Task: Change the email weekly digest to "Don't send".
Action: Mouse moved to (1305, 125)
Screenshot: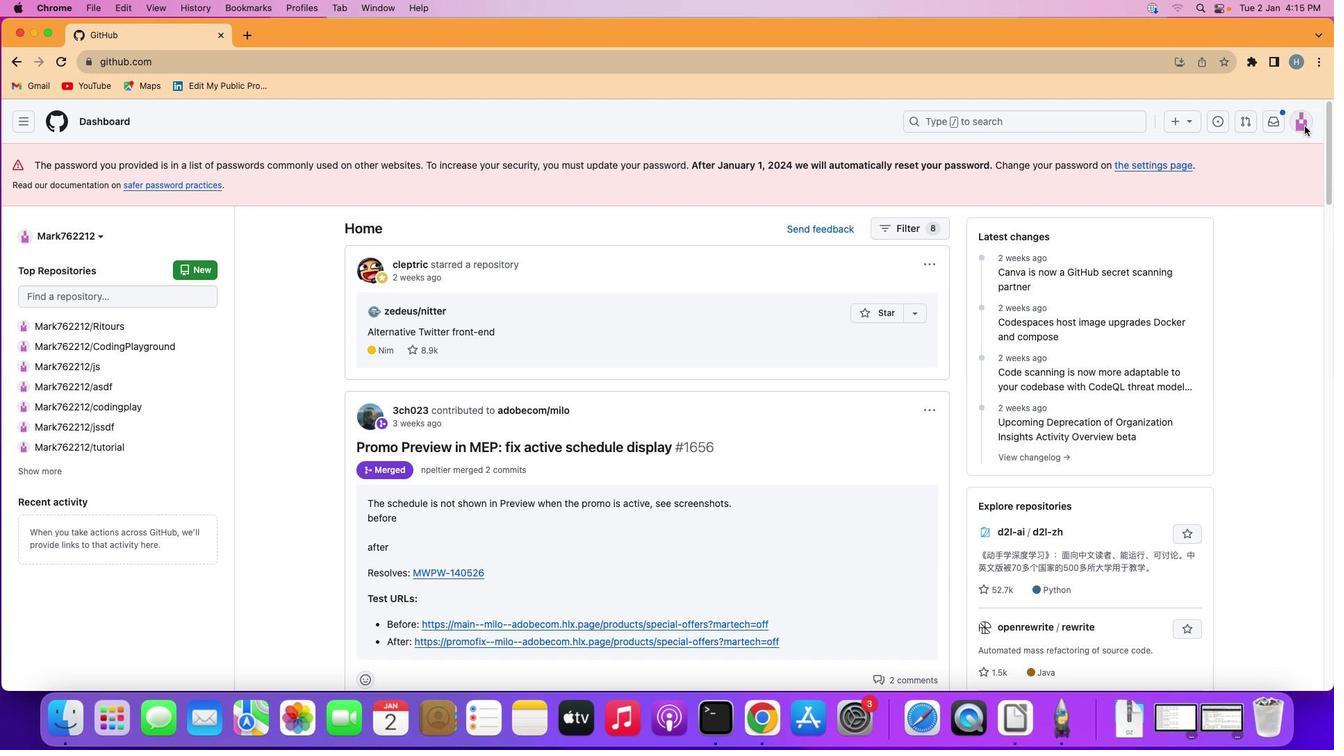 
Action: Mouse pressed left at (1305, 125)
Screenshot: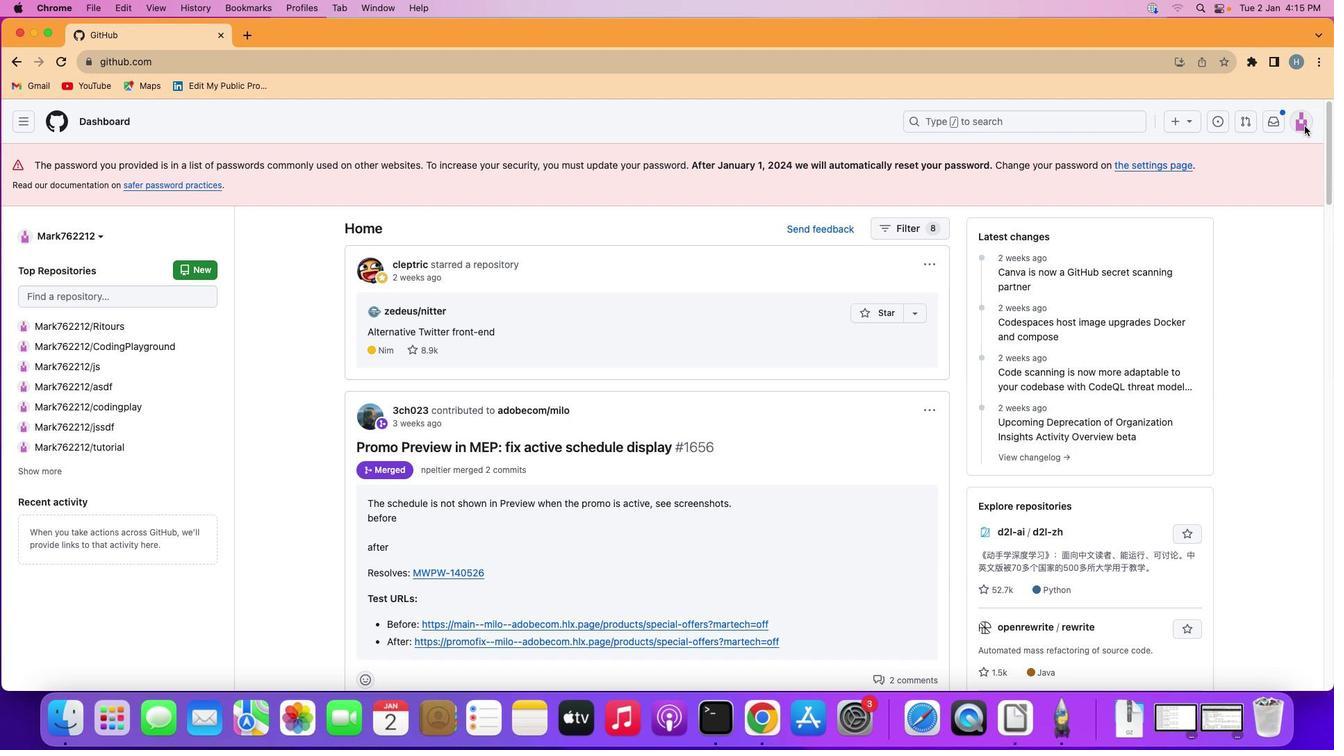 
Action: Mouse moved to (1299, 121)
Screenshot: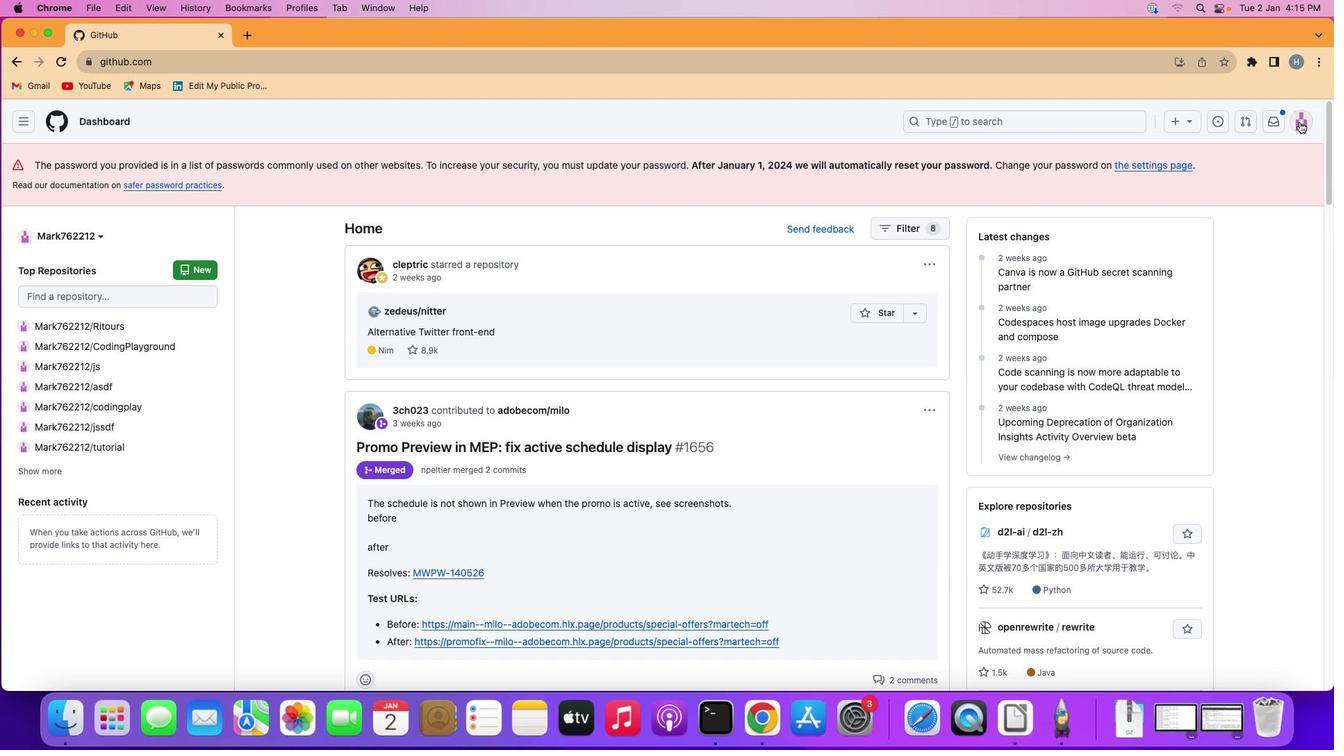 
Action: Mouse pressed left at (1299, 121)
Screenshot: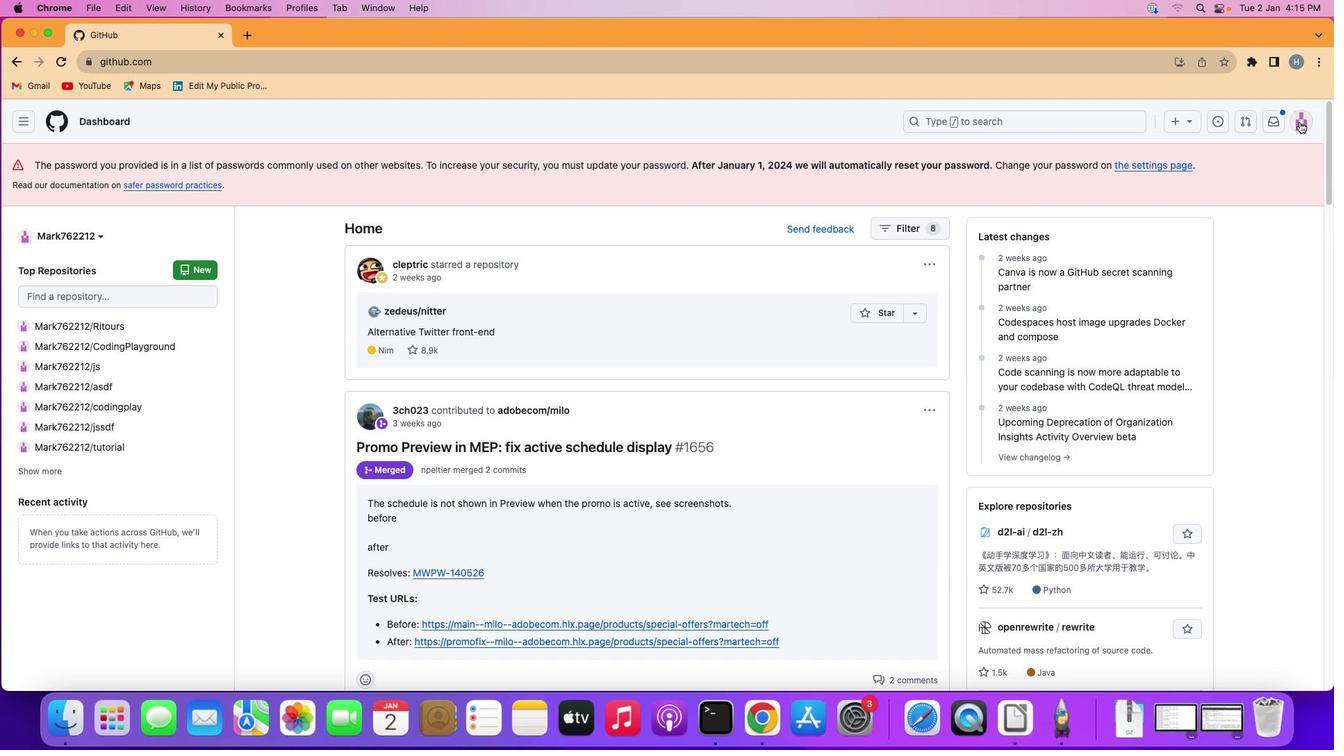 
Action: Mouse moved to (1193, 503)
Screenshot: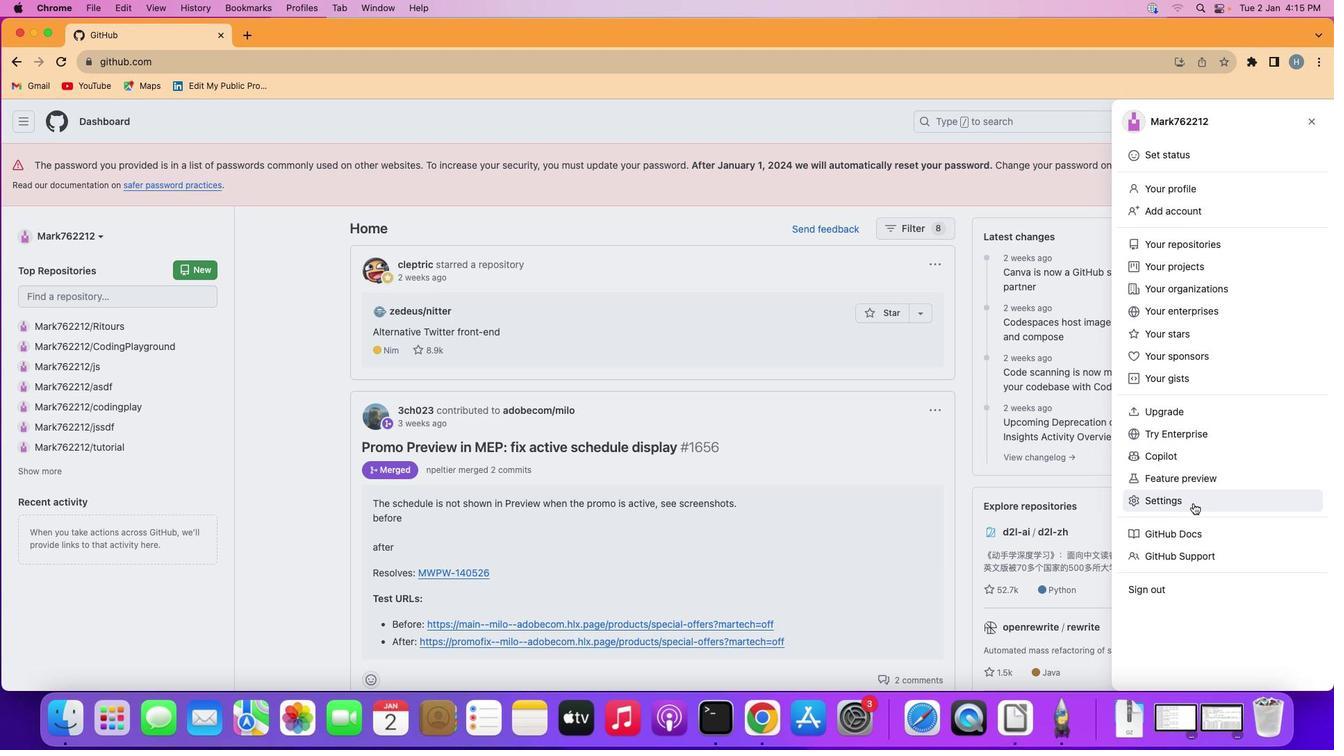 
Action: Mouse pressed left at (1193, 503)
Screenshot: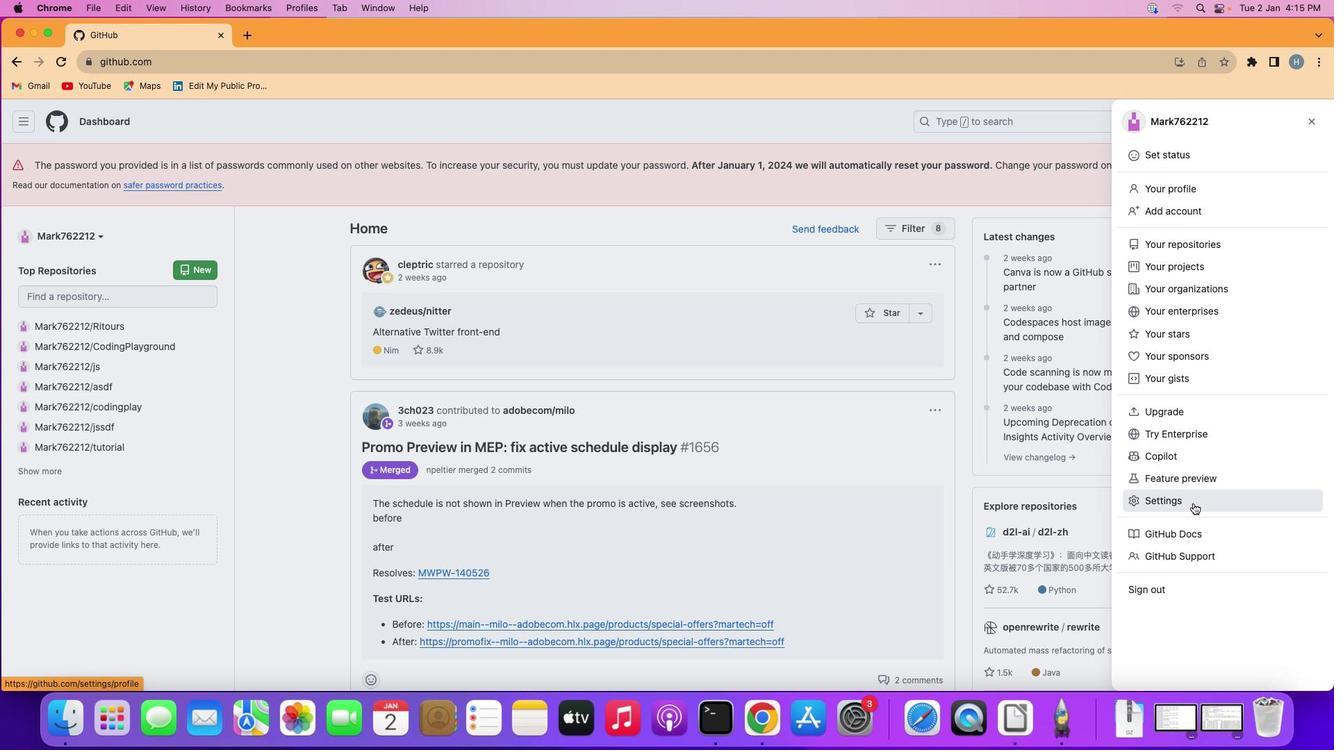 
Action: Mouse moved to (622, 481)
Screenshot: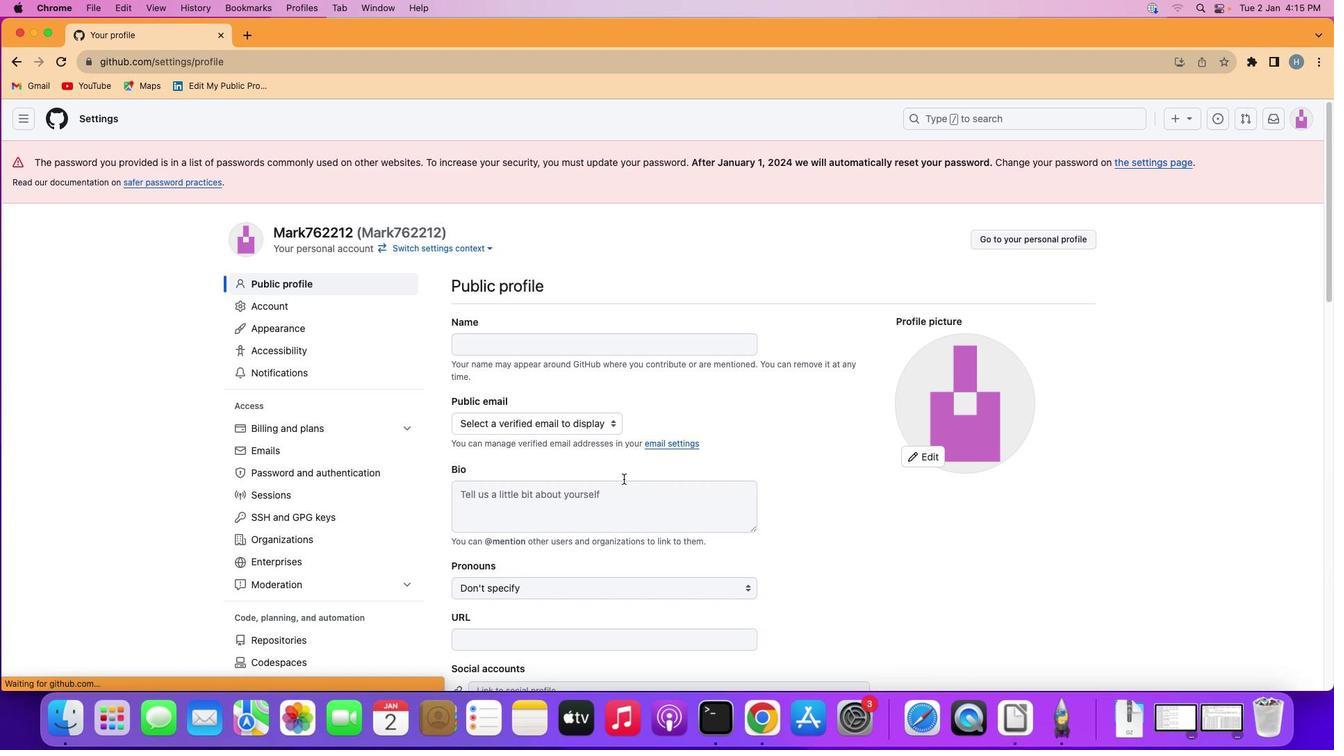 
Action: Mouse scrolled (622, 481) with delta (0, 0)
Screenshot: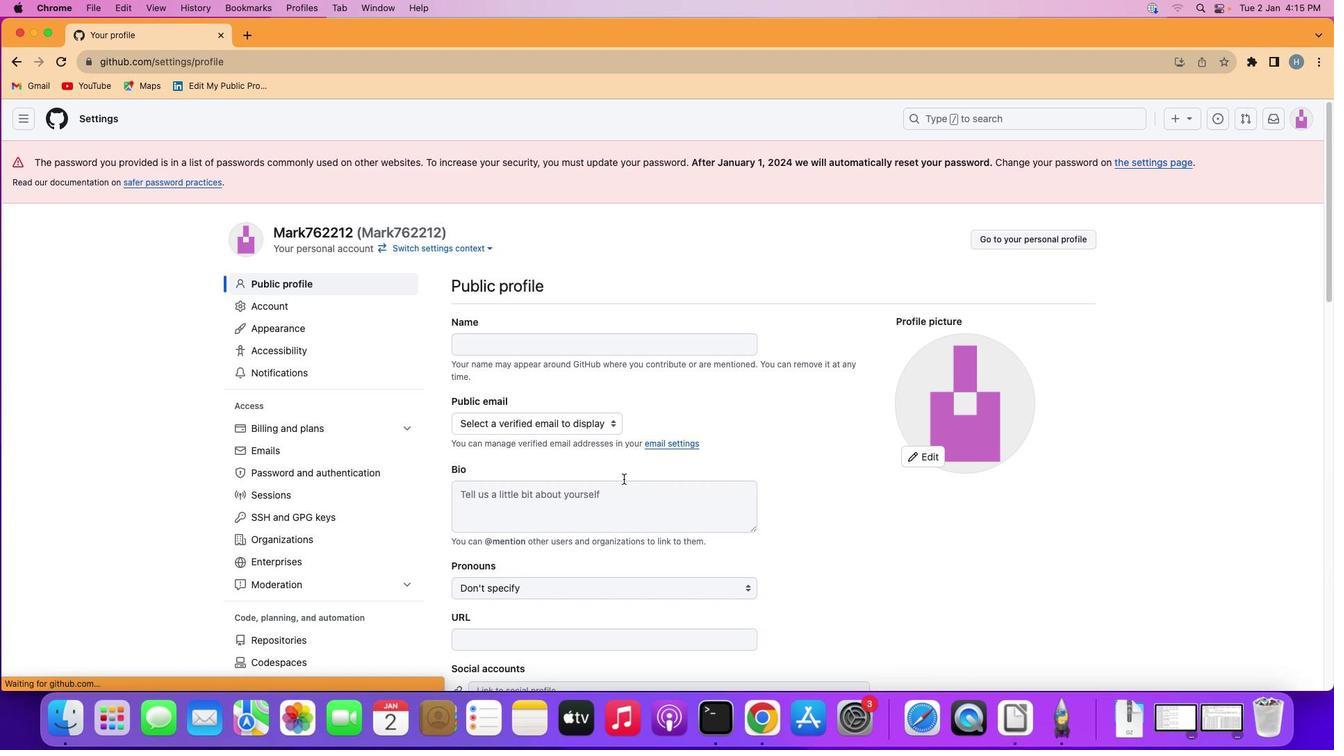 
Action: Mouse moved to (622, 480)
Screenshot: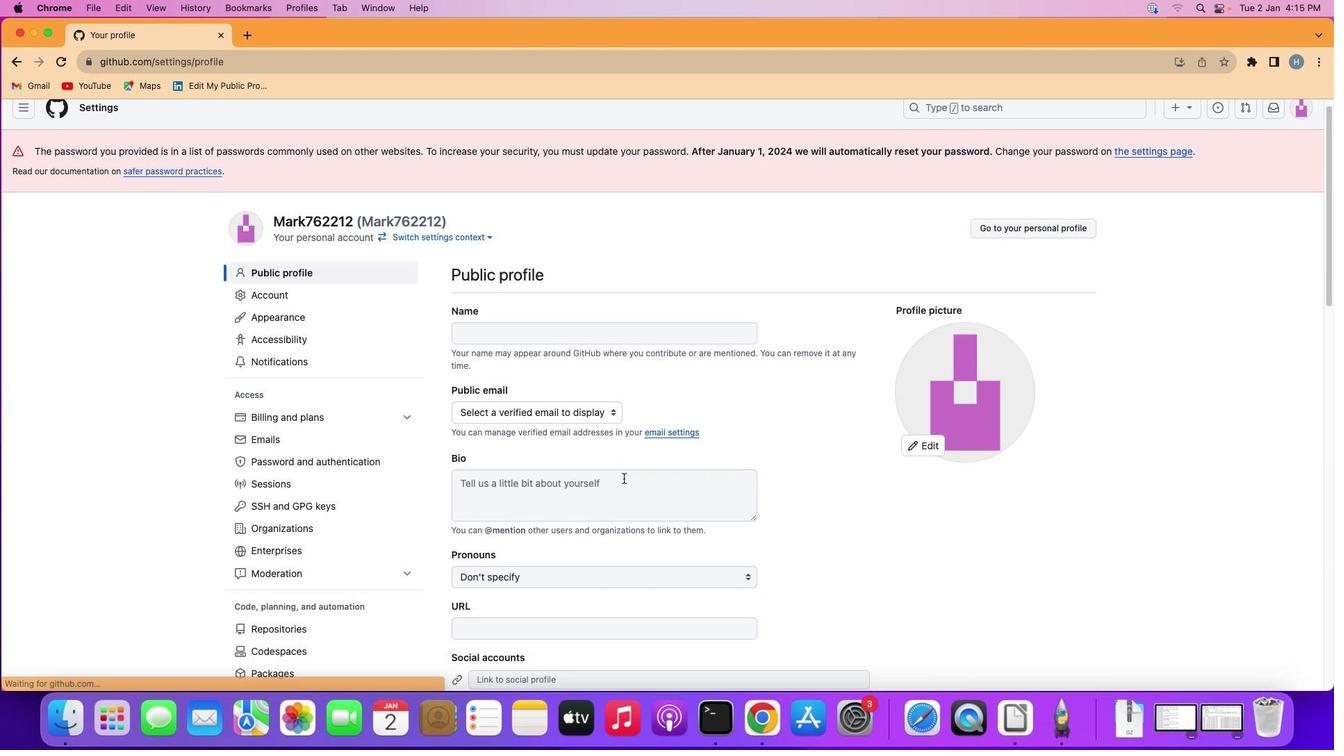 
Action: Mouse scrolled (622, 480) with delta (0, 0)
Screenshot: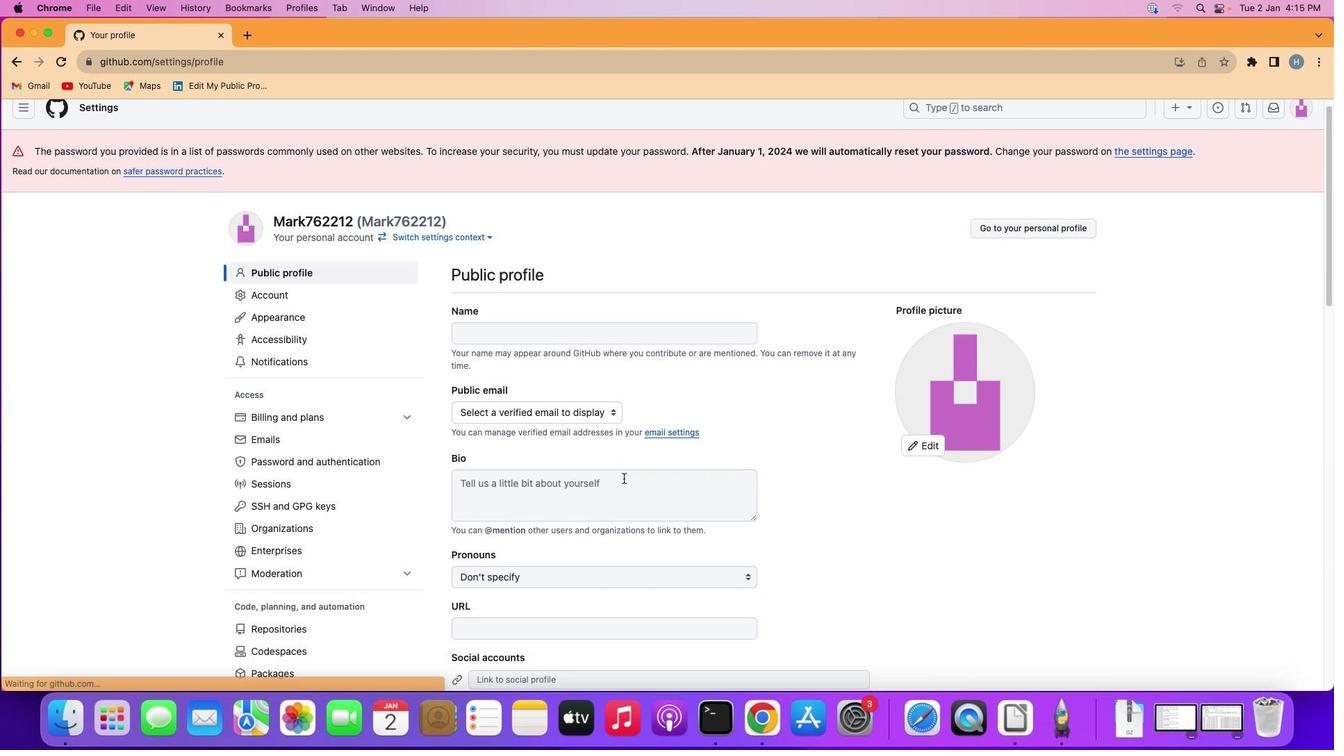
Action: Mouse moved to (624, 478)
Screenshot: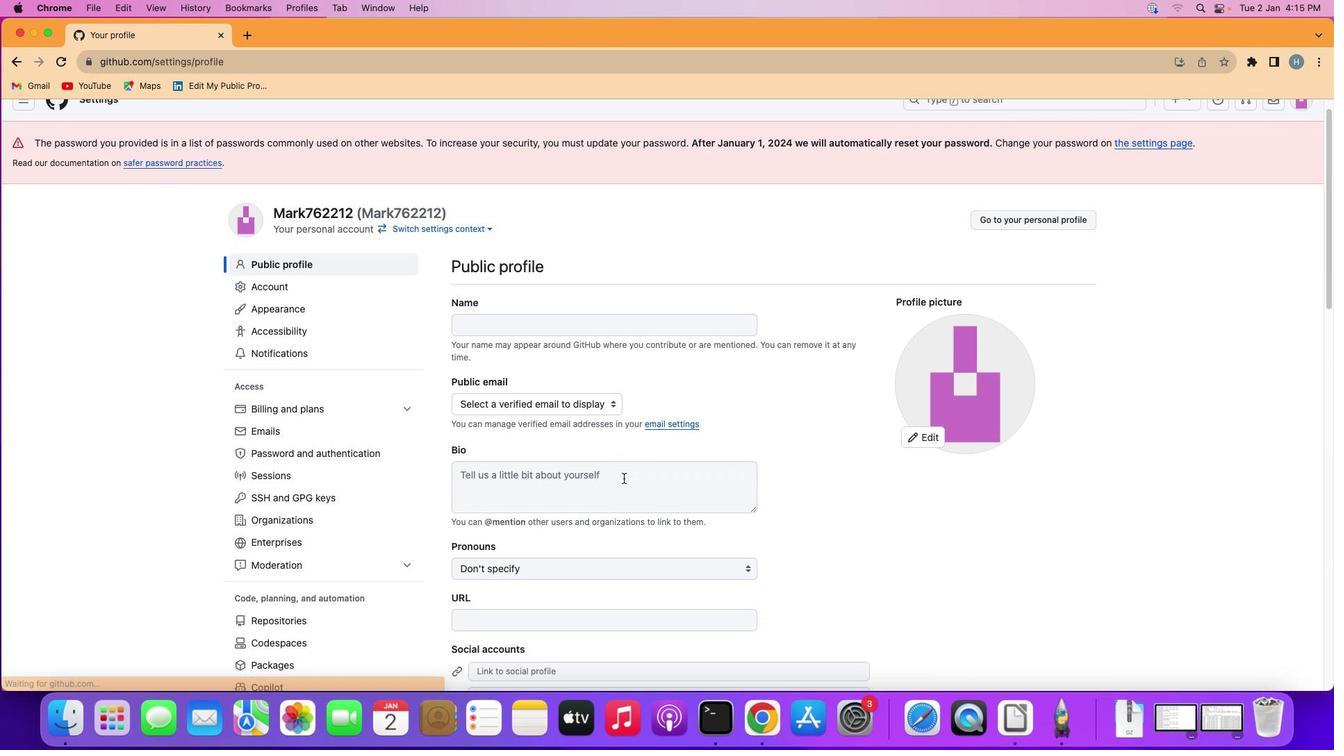 
Action: Mouse scrolled (624, 478) with delta (0, 0)
Screenshot: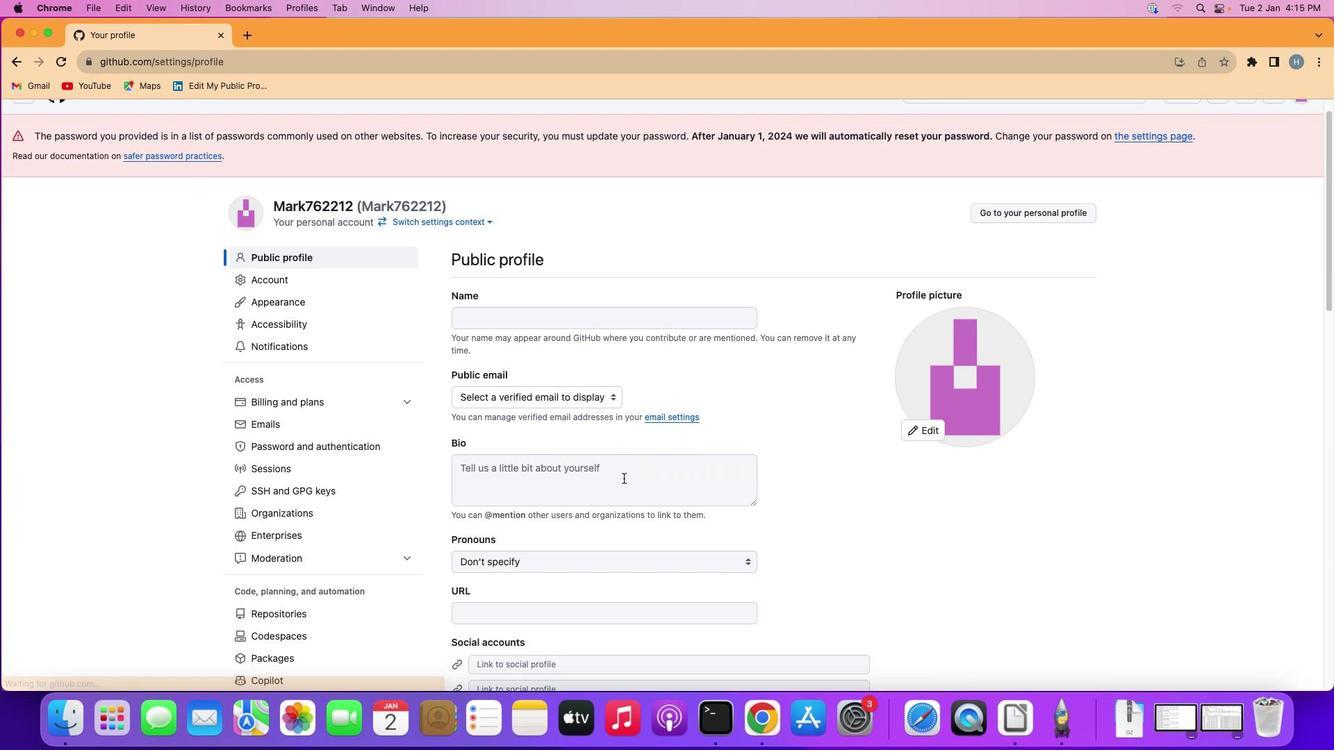 
Action: Mouse moved to (585, 480)
Screenshot: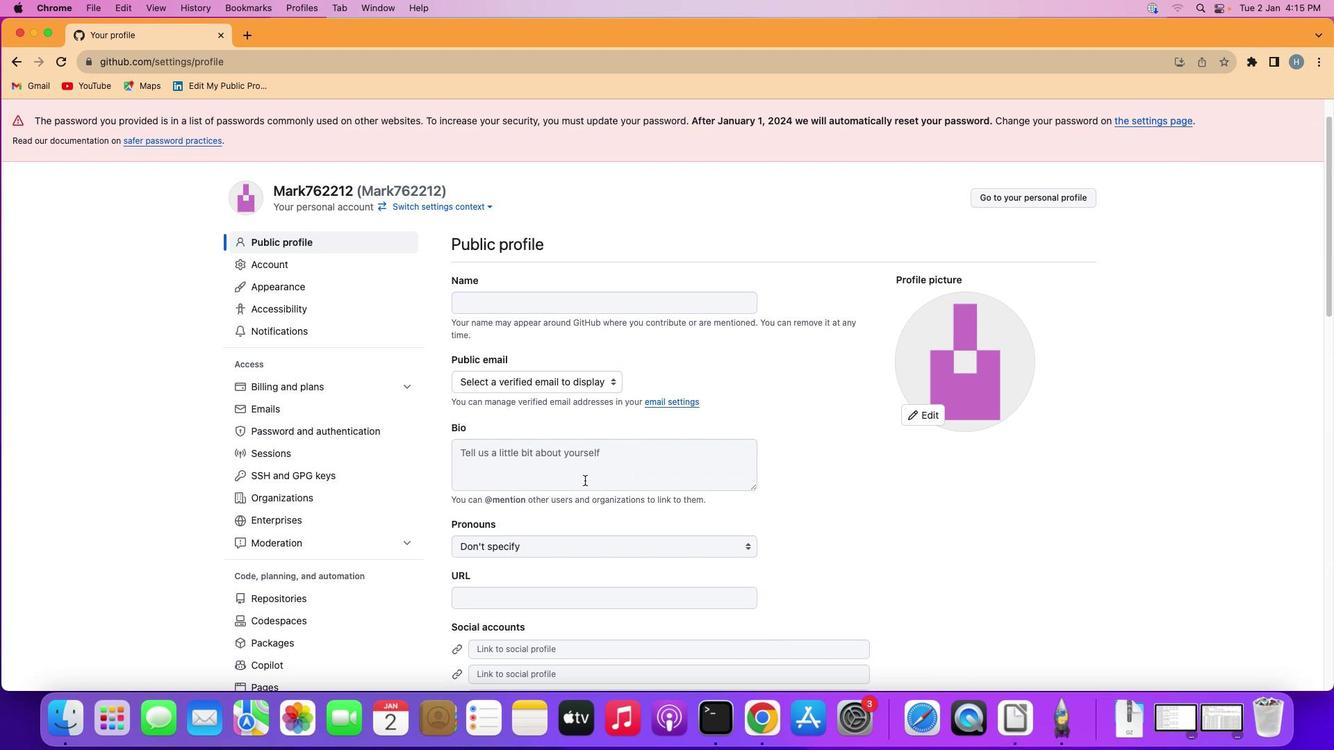 
Action: Mouse scrolled (585, 480) with delta (0, 0)
Screenshot: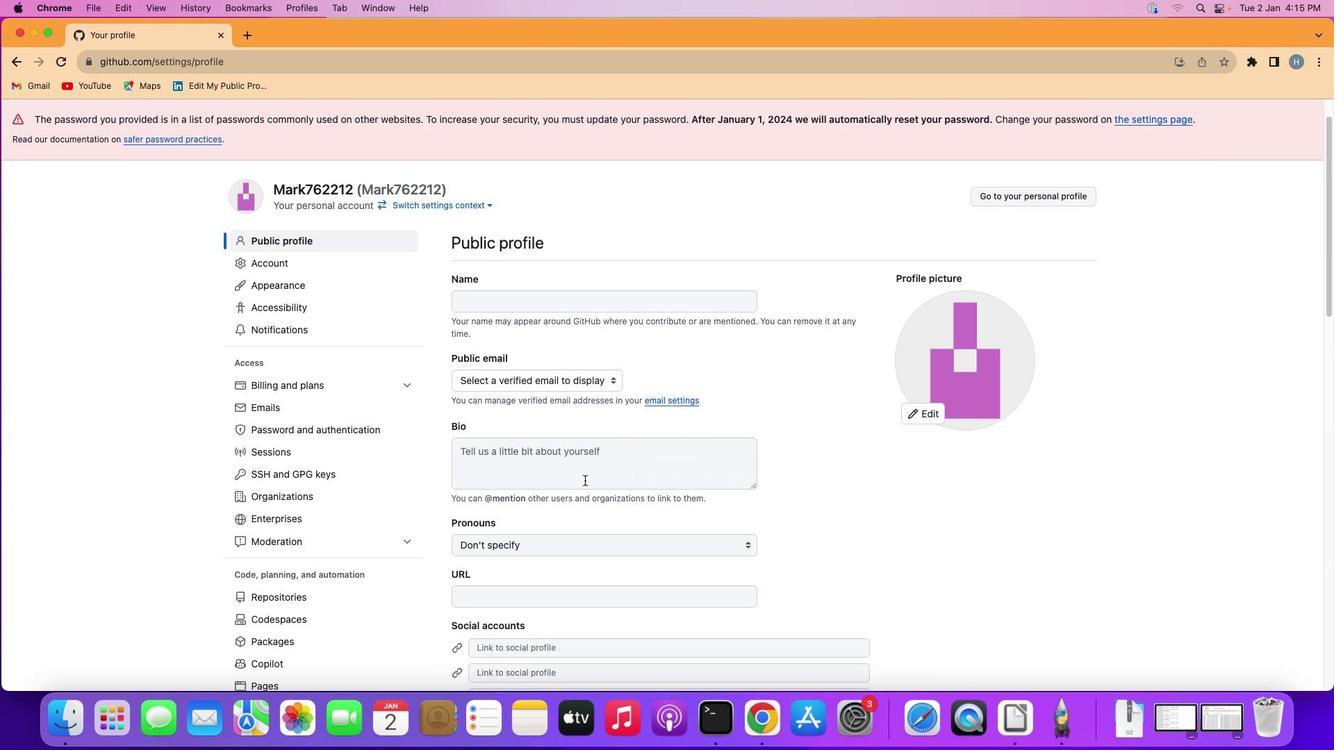 
Action: Mouse scrolled (585, 480) with delta (0, 0)
Screenshot: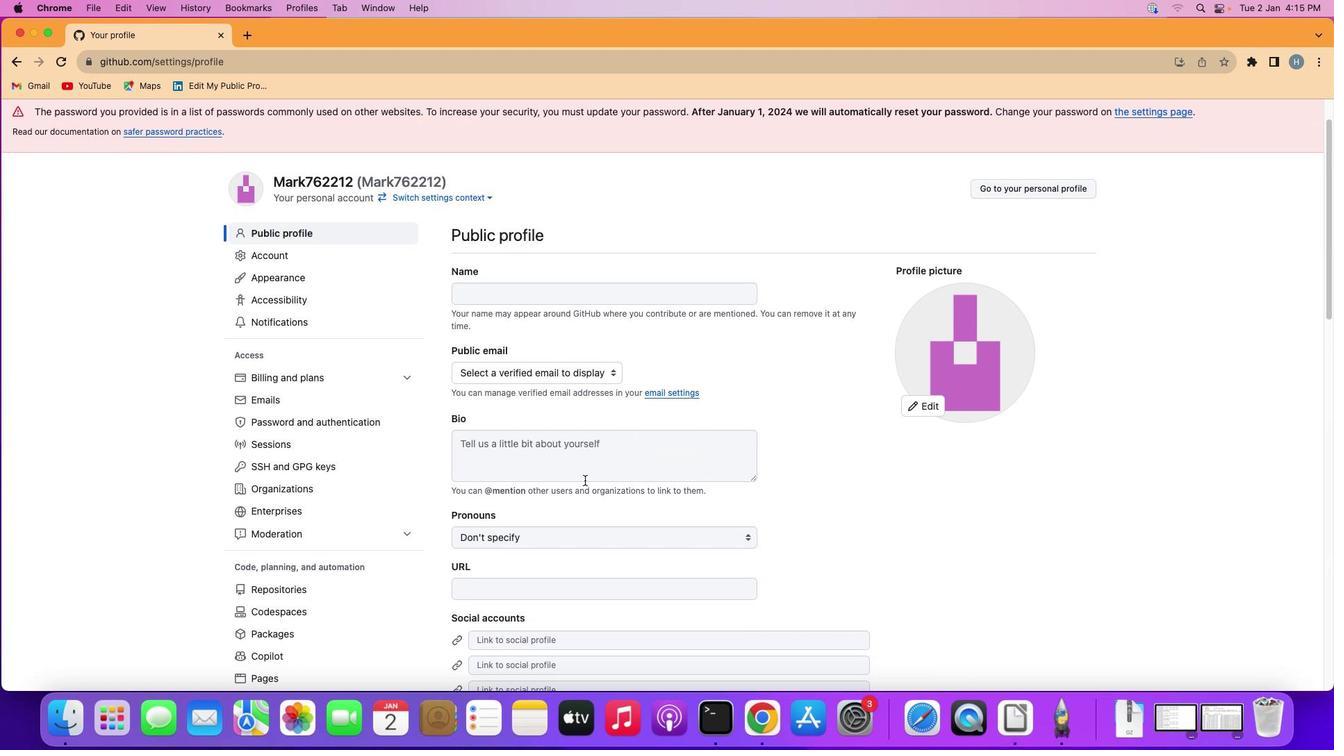 
Action: Mouse moved to (355, 312)
Screenshot: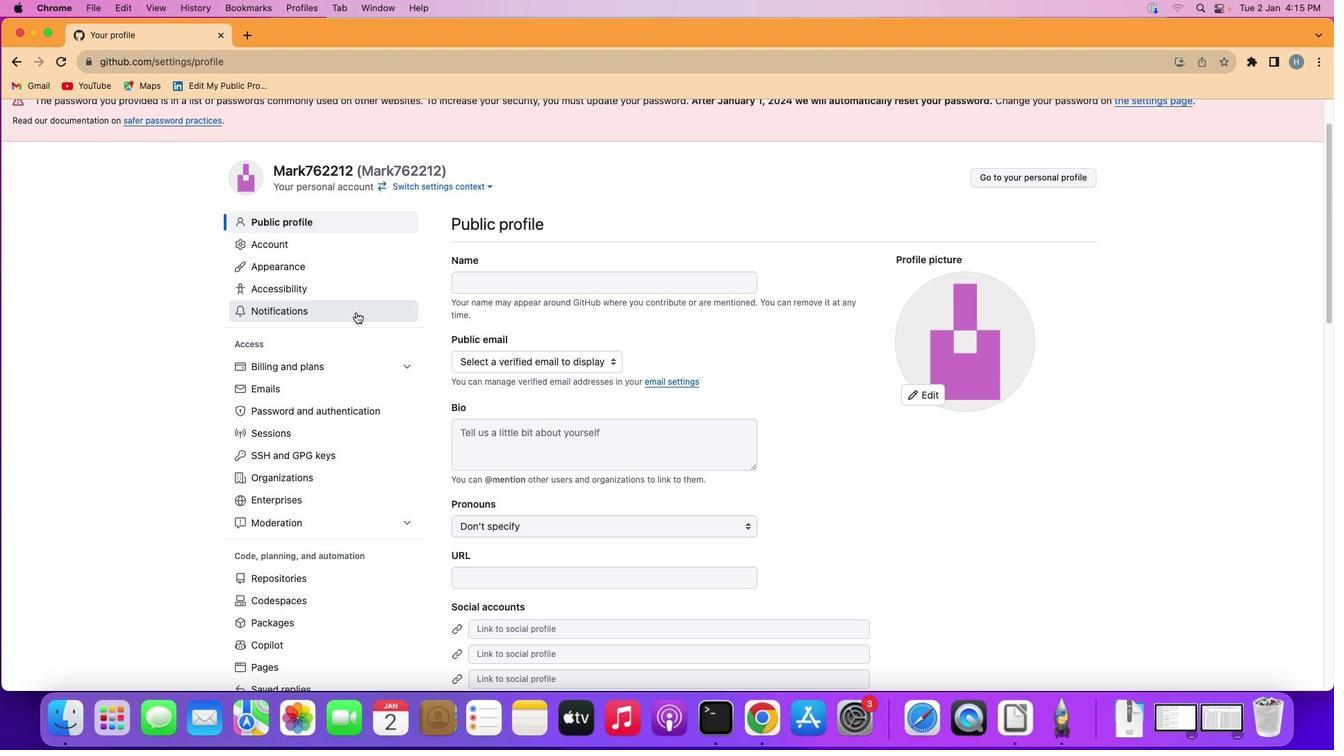
Action: Mouse pressed left at (355, 312)
Screenshot: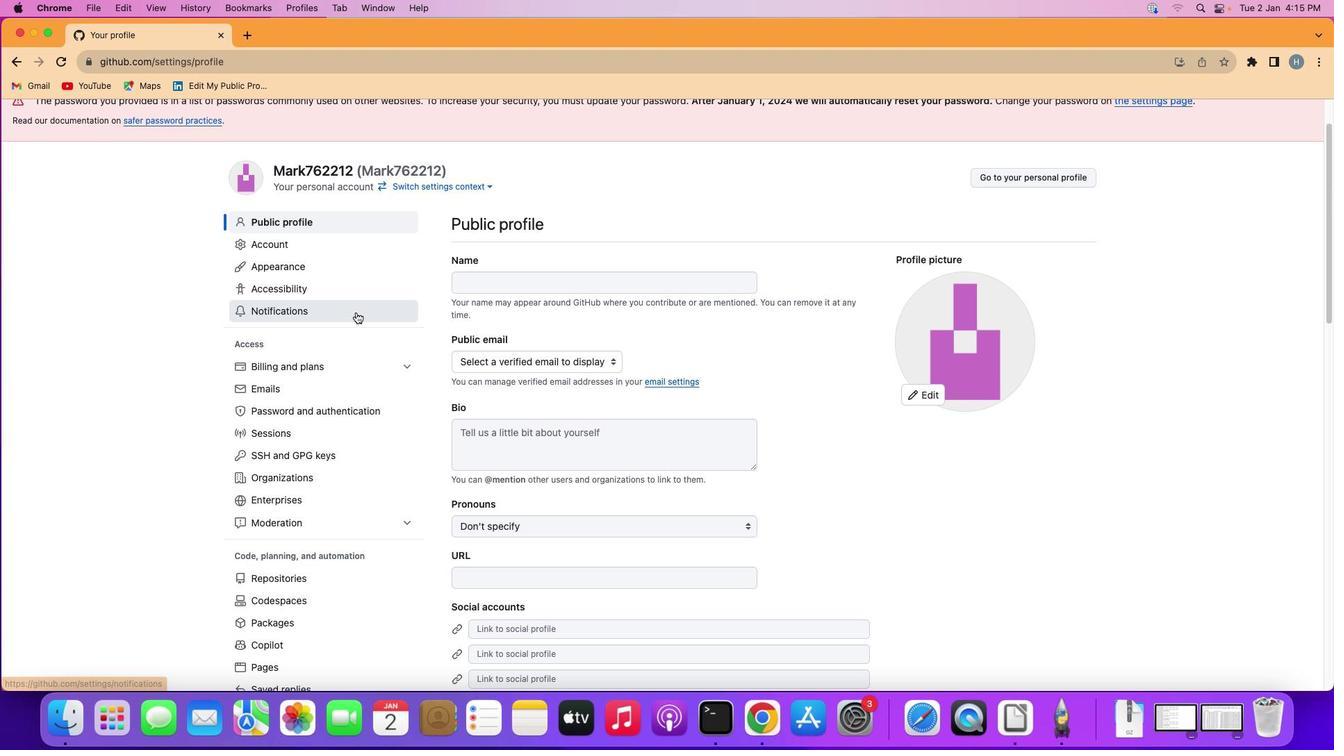 
Action: Mouse moved to (672, 457)
Screenshot: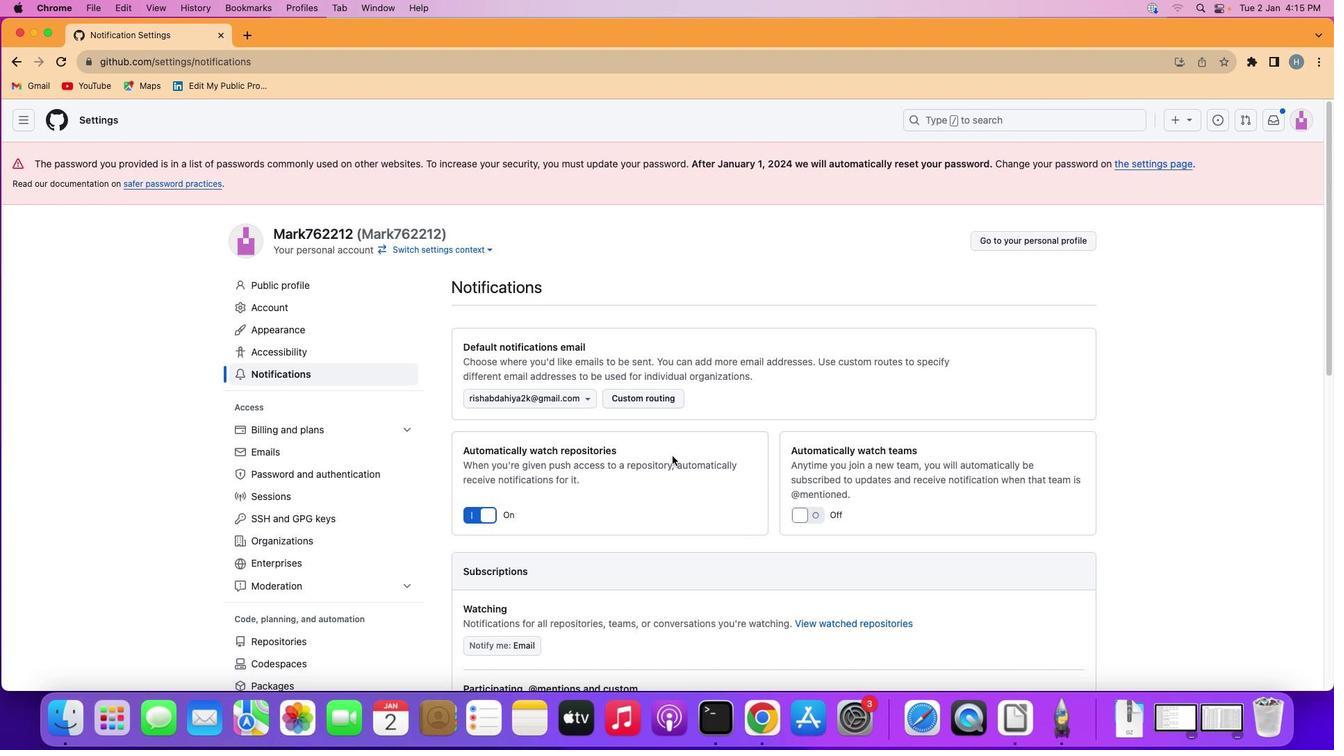 
Action: Mouse scrolled (672, 457) with delta (0, 0)
Screenshot: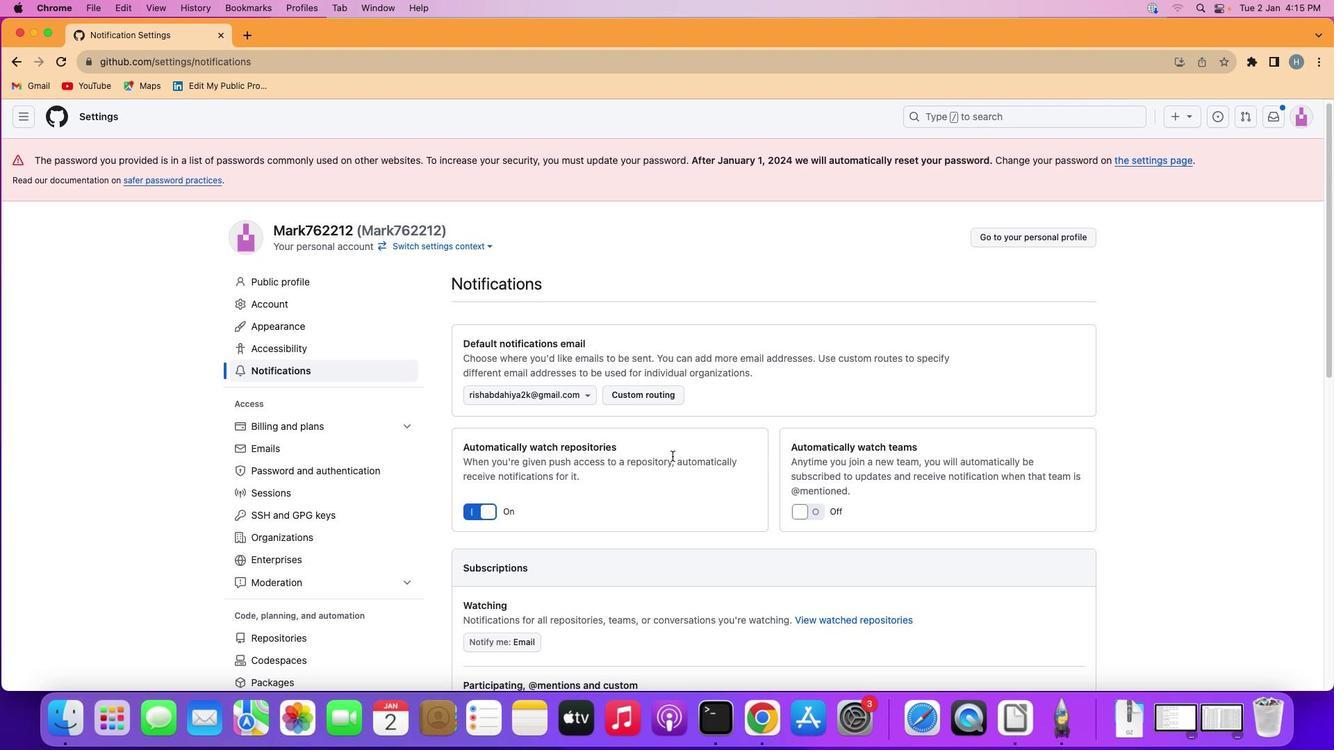 
Action: Mouse moved to (672, 456)
Screenshot: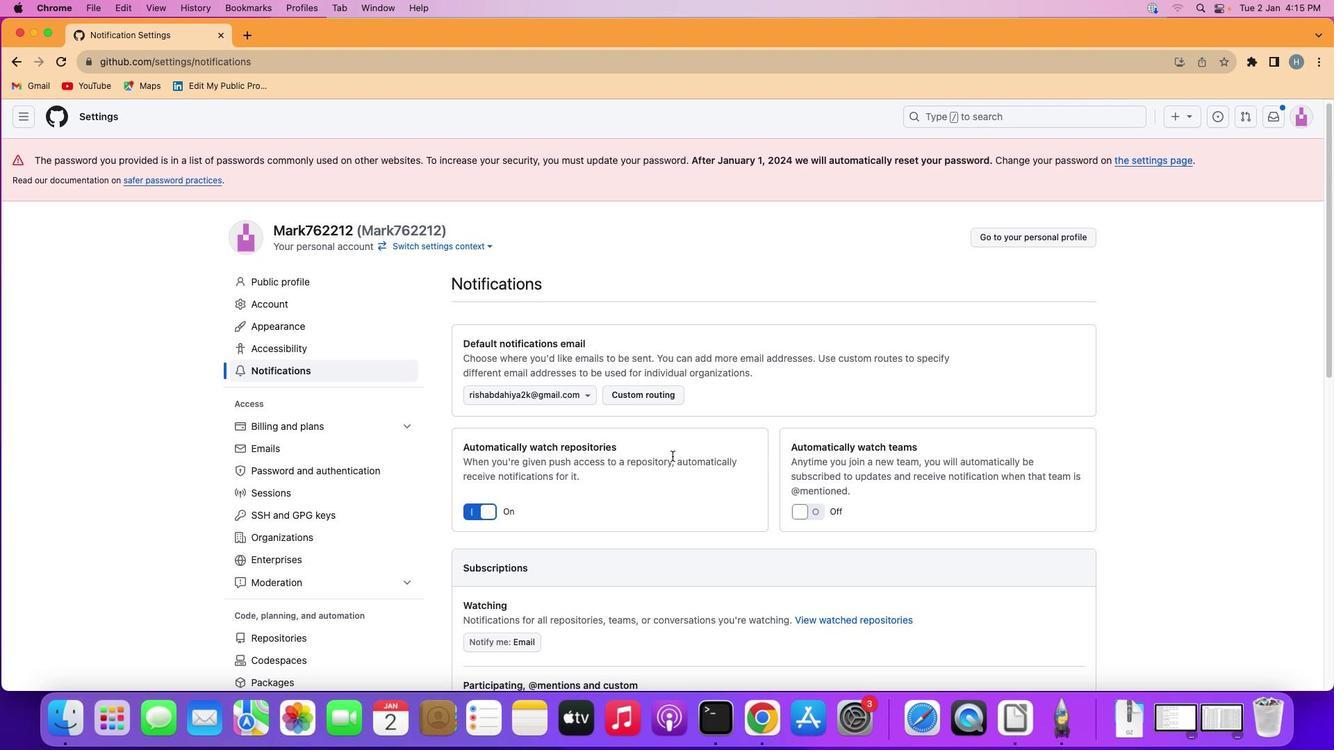 
Action: Mouse scrolled (672, 456) with delta (0, 0)
Screenshot: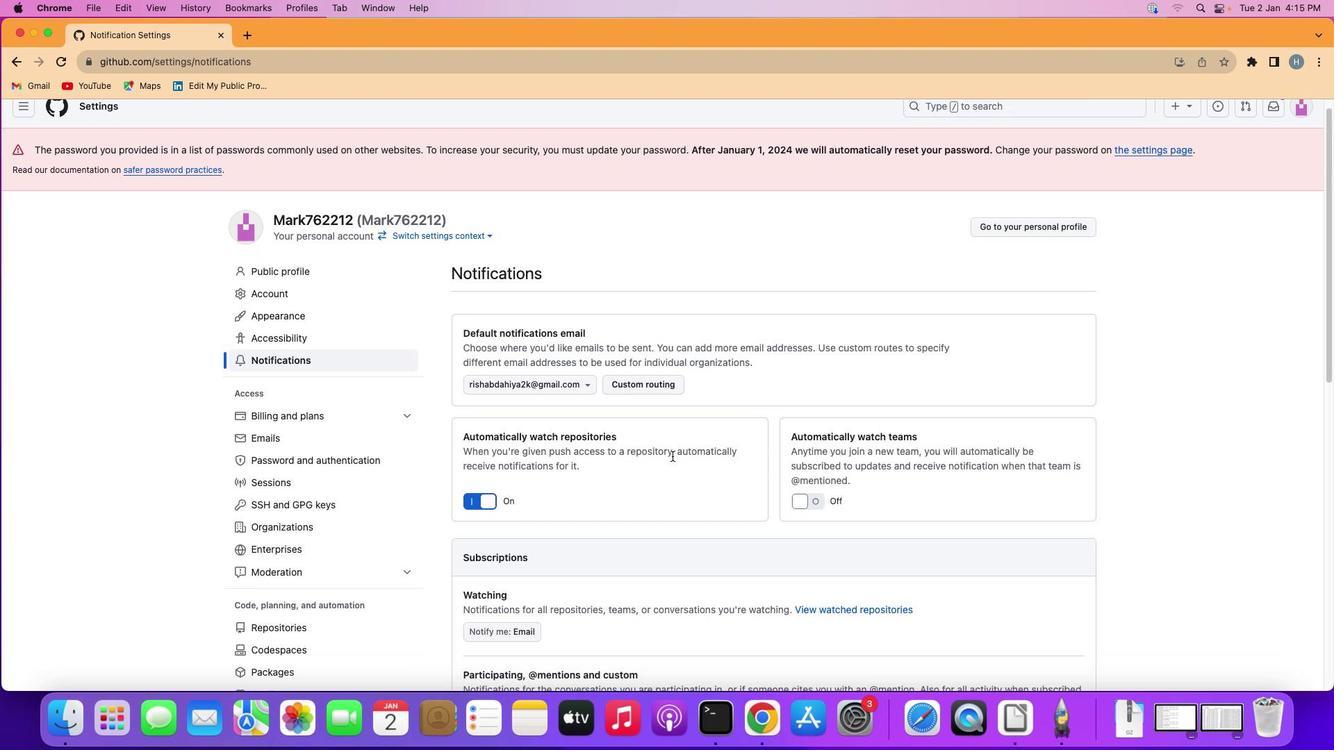 
Action: Mouse moved to (672, 456)
Screenshot: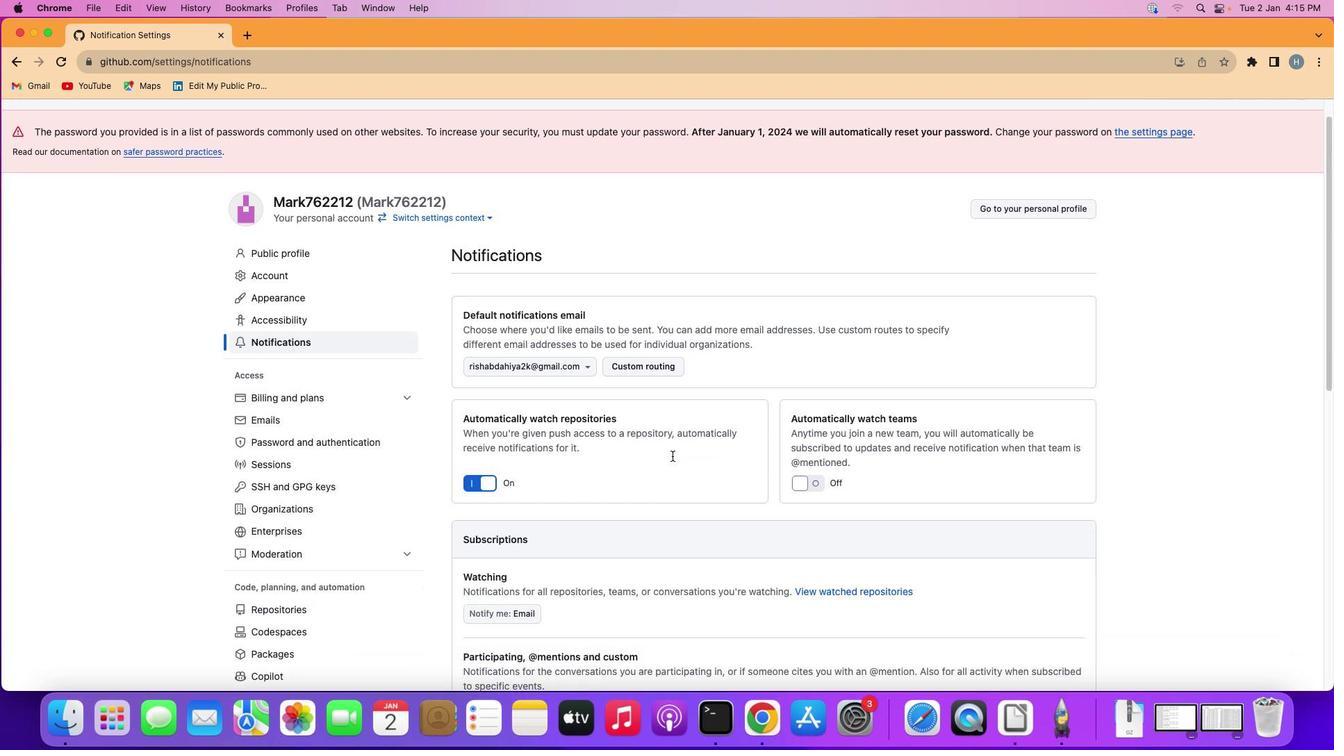 
Action: Mouse scrolled (672, 456) with delta (0, -1)
Screenshot: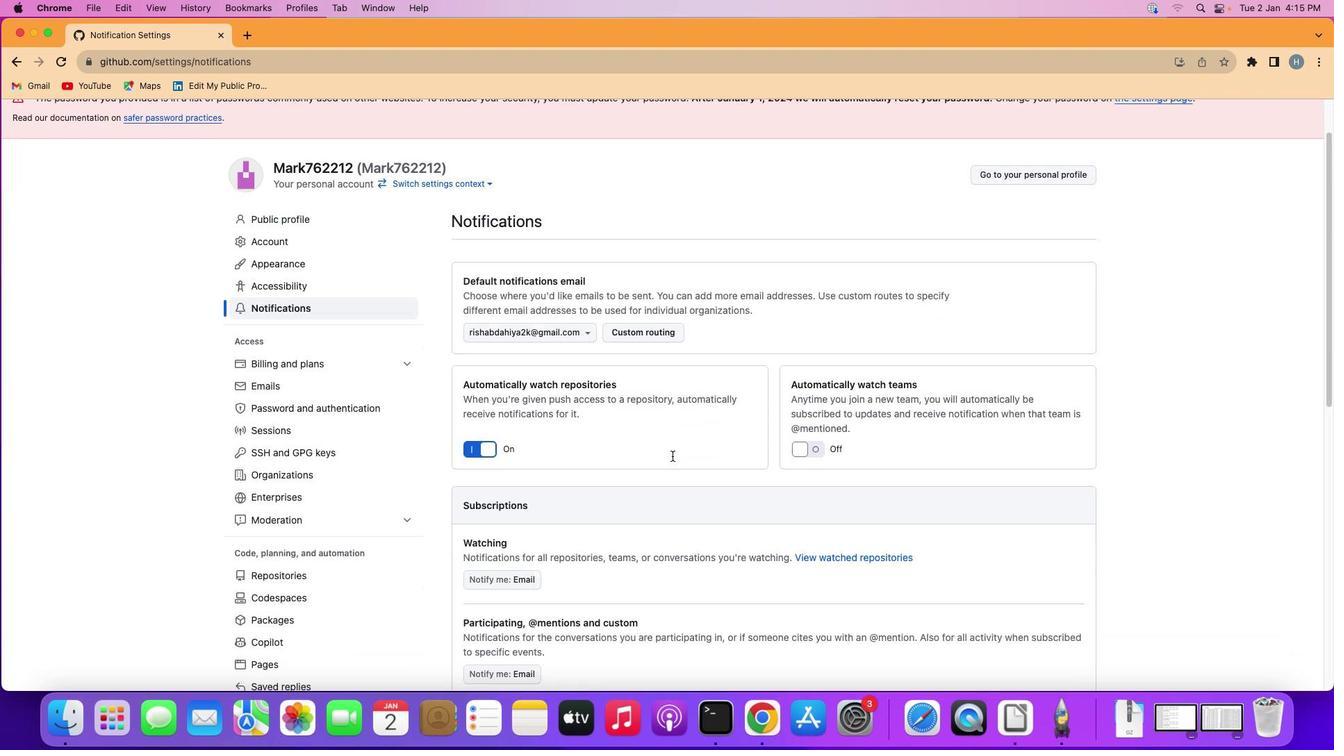 
Action: Mouse moved to (672, 456)
Screenshot: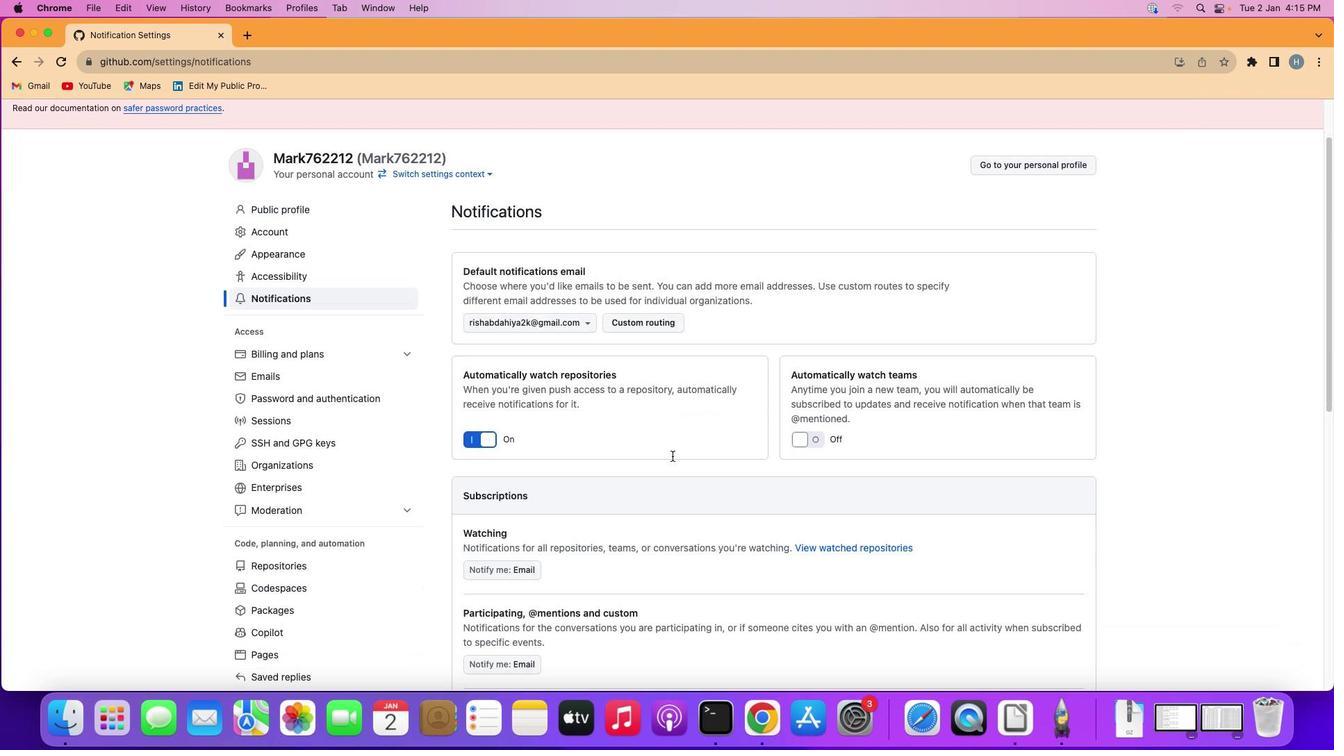 
Action: Mouse scrolled (672, 456) with delta (0, 0)
Screenshot: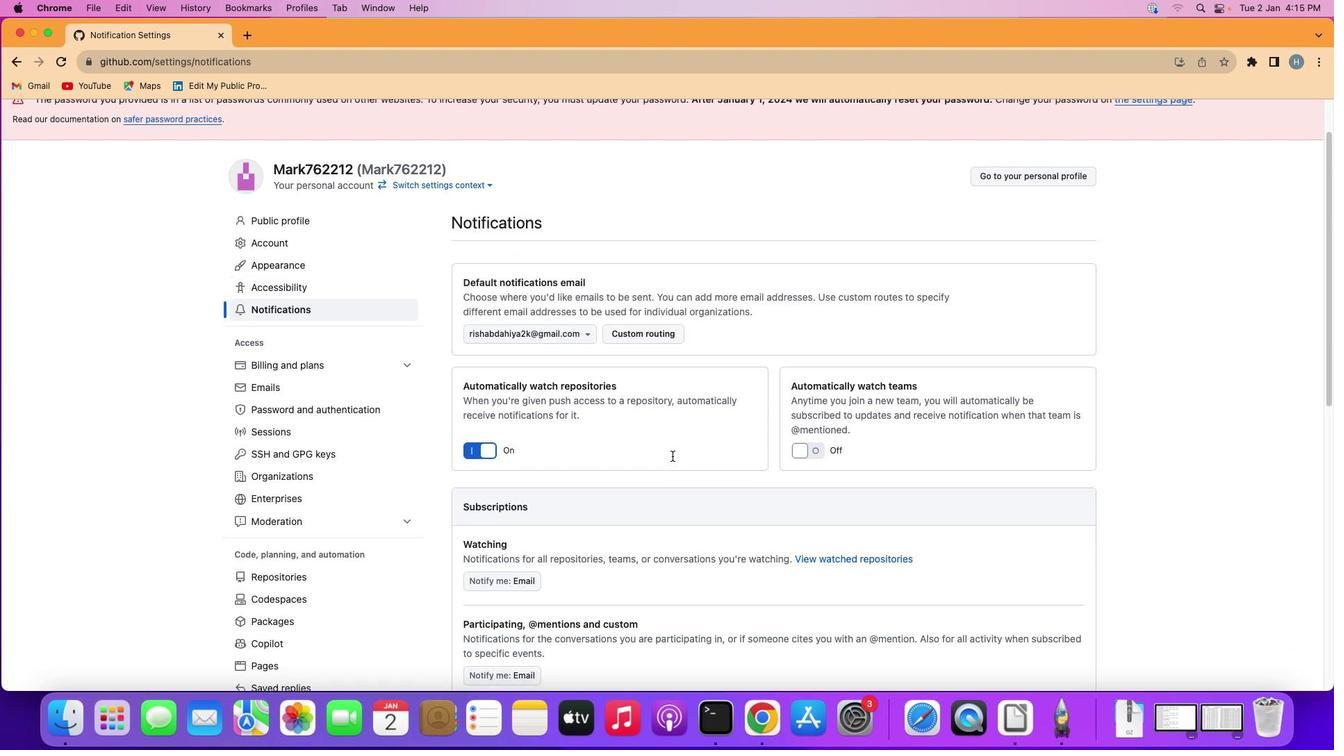 
Action: Mouse scrolled (672, 456) with delta (0, 1)
Screenshot: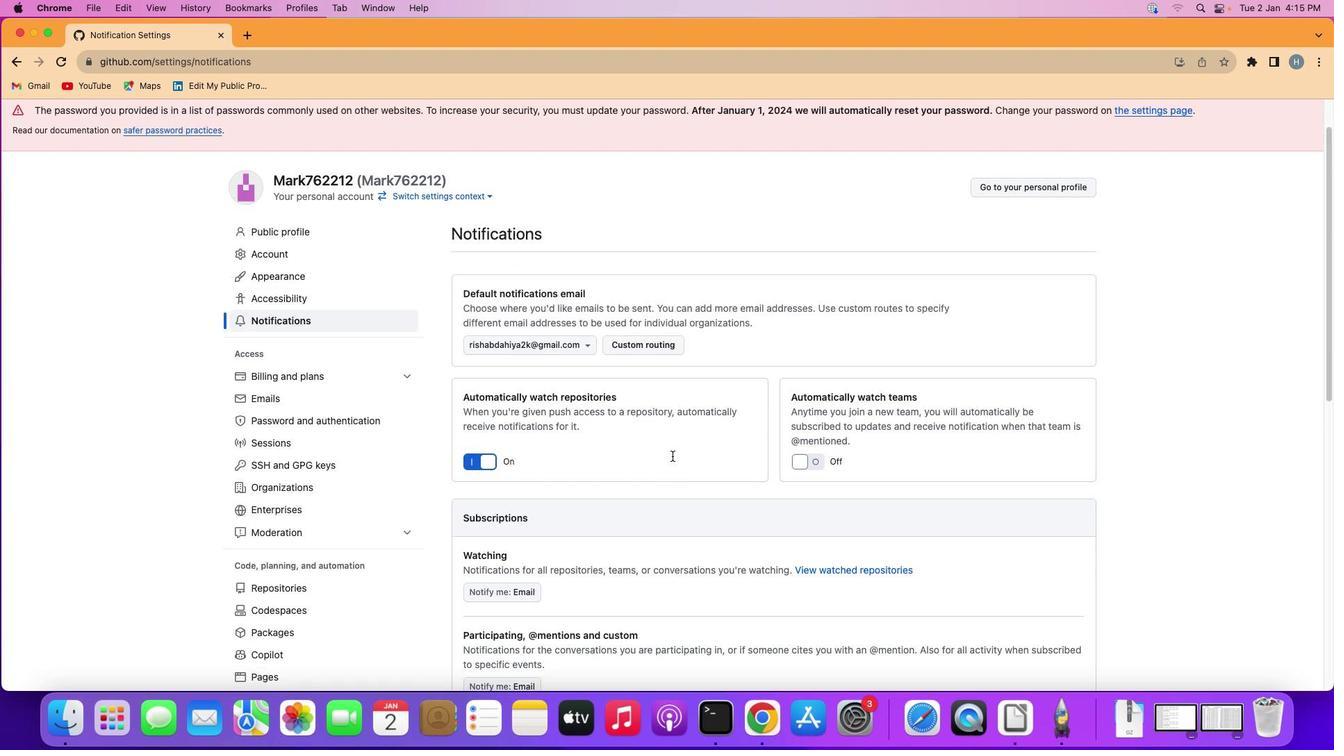 
Action: Mouse scrolled (672, 456) with delta (0, 0)
Screenshot: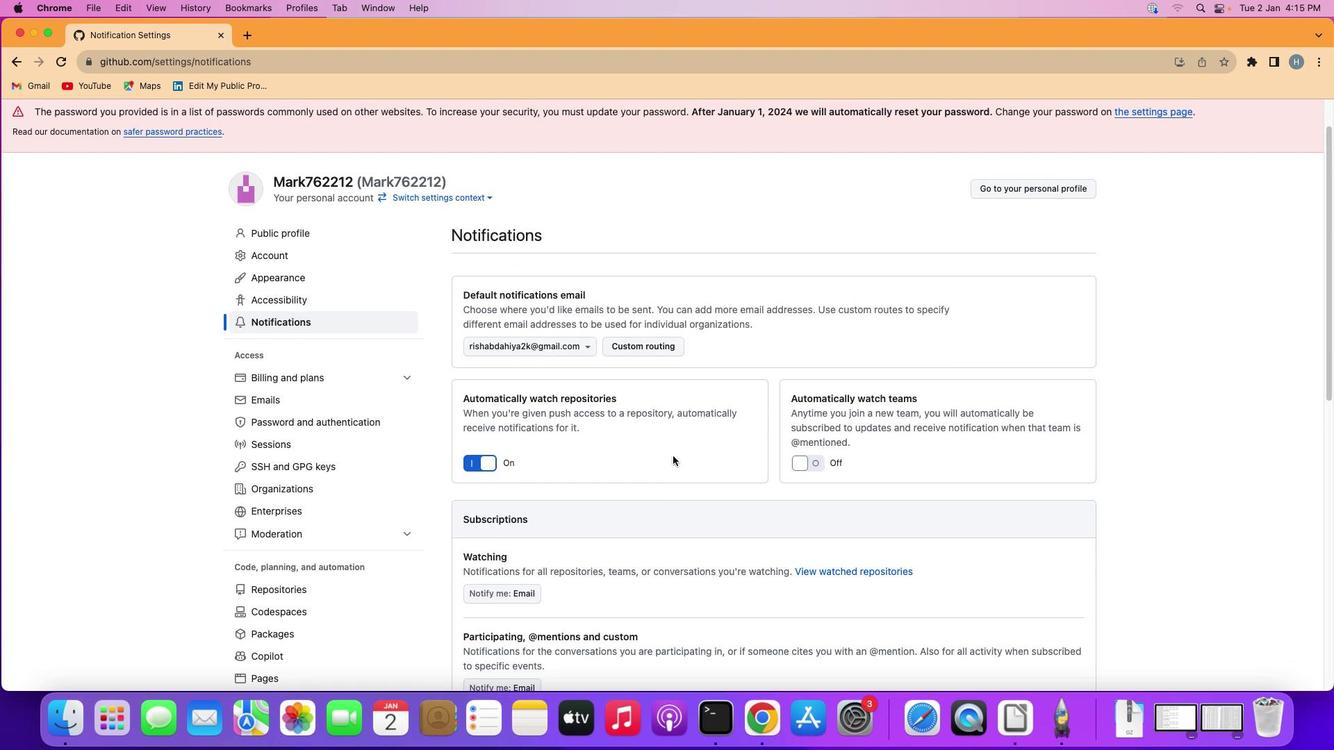 
Action: Mouse moved to (774, 473)
Screenshot: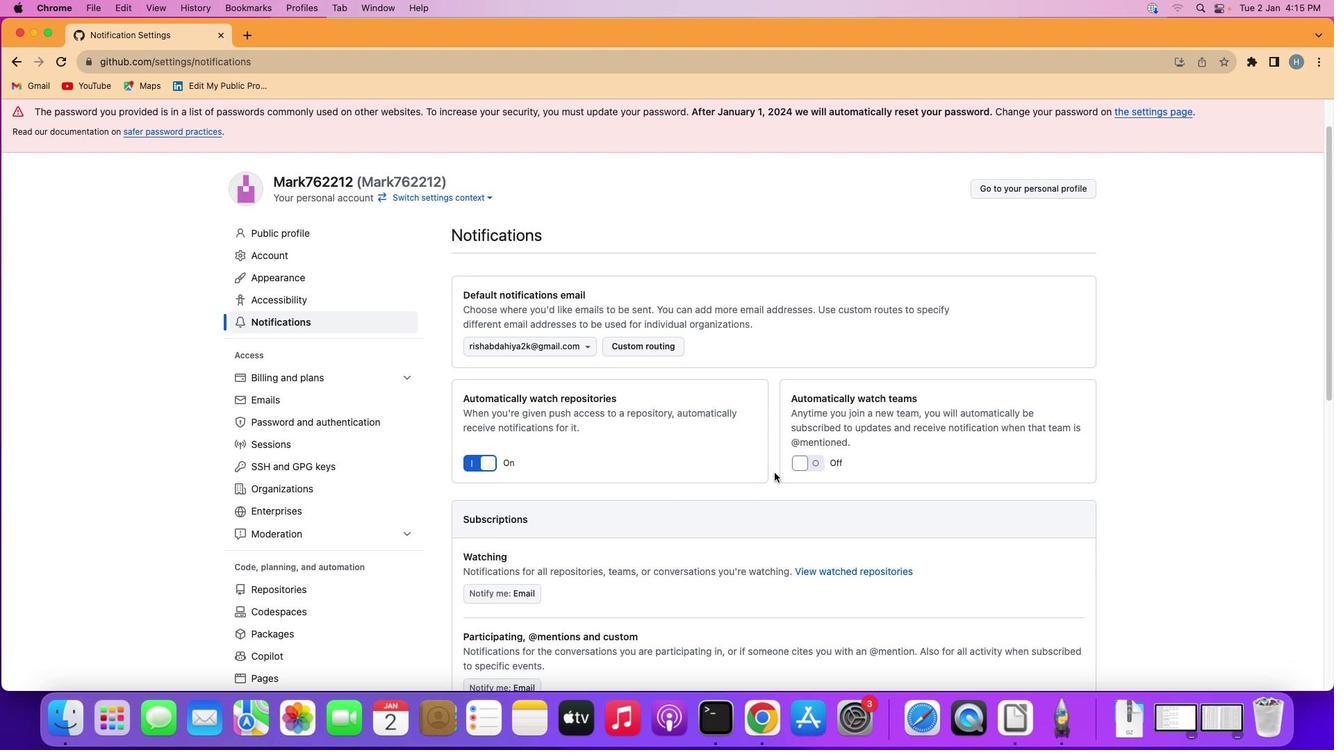
Action: Mouse scrolled (774, 473) with delta (0, 0)
Screenshot: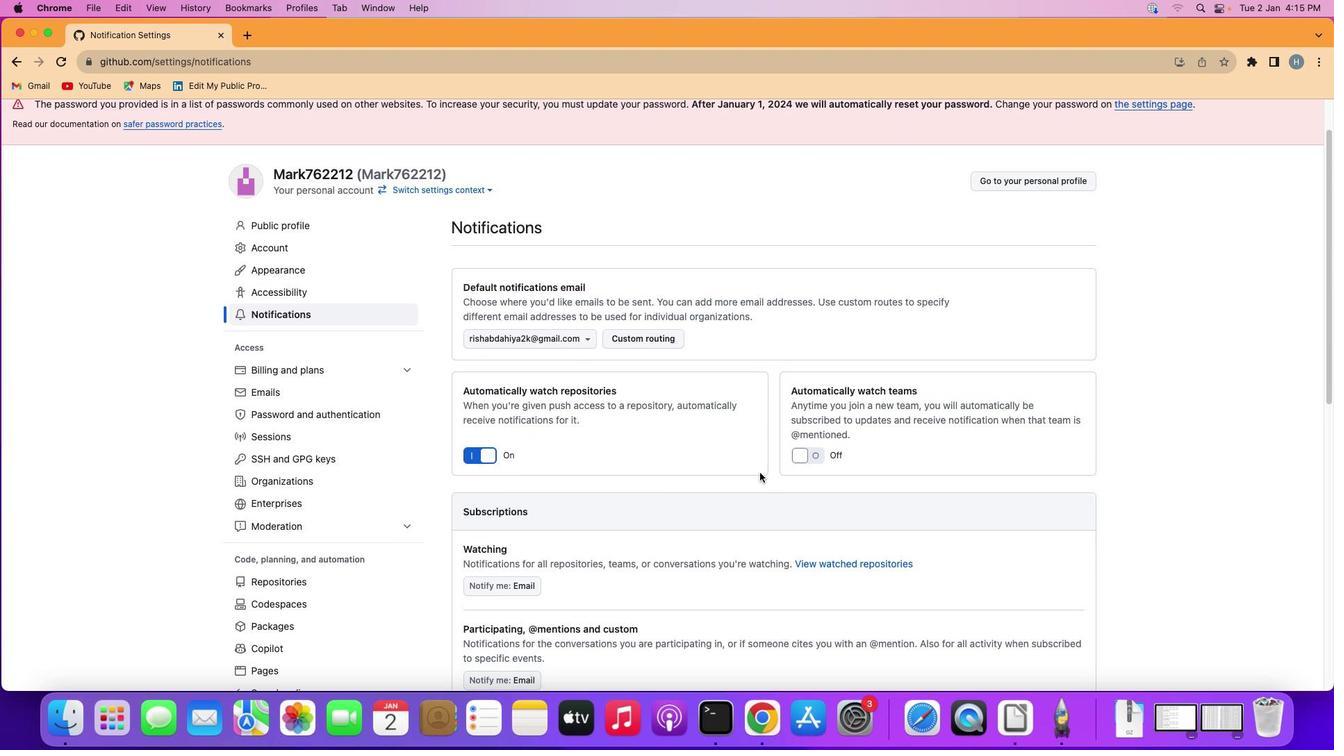 
Action: Mouse scrolled (774, 473) with delta (0, 0)
Screenshot: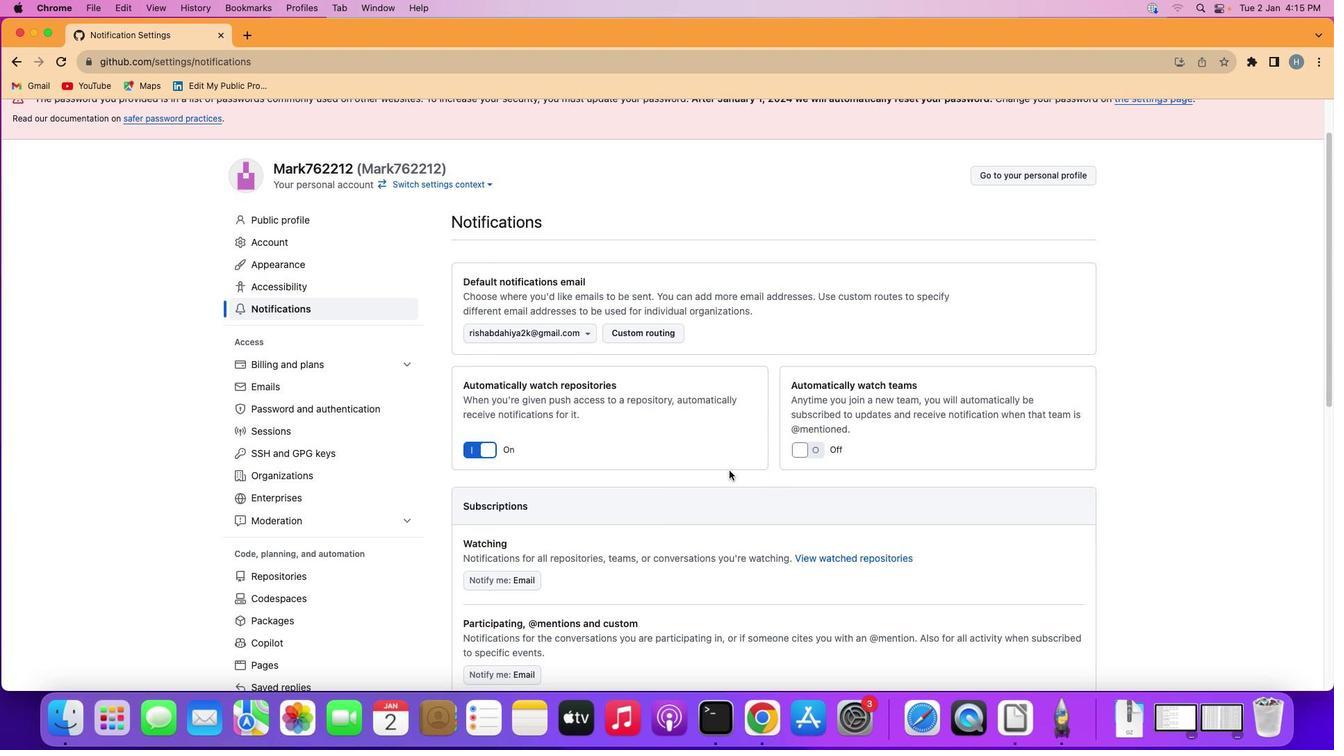 
Action: Mouse moved to (648, 467)
Screenshot: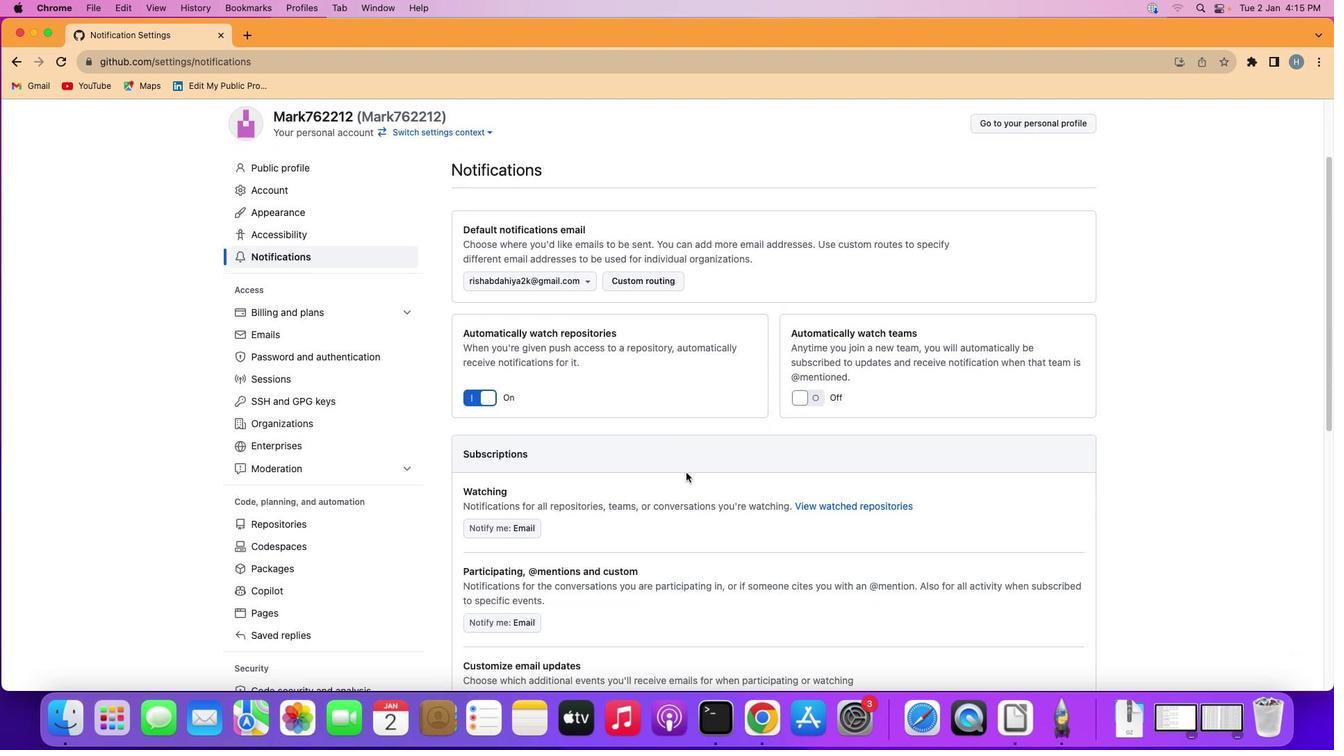 
Action: Mouse scrolled (648, 467) with delta (0, 0)
Screenshot: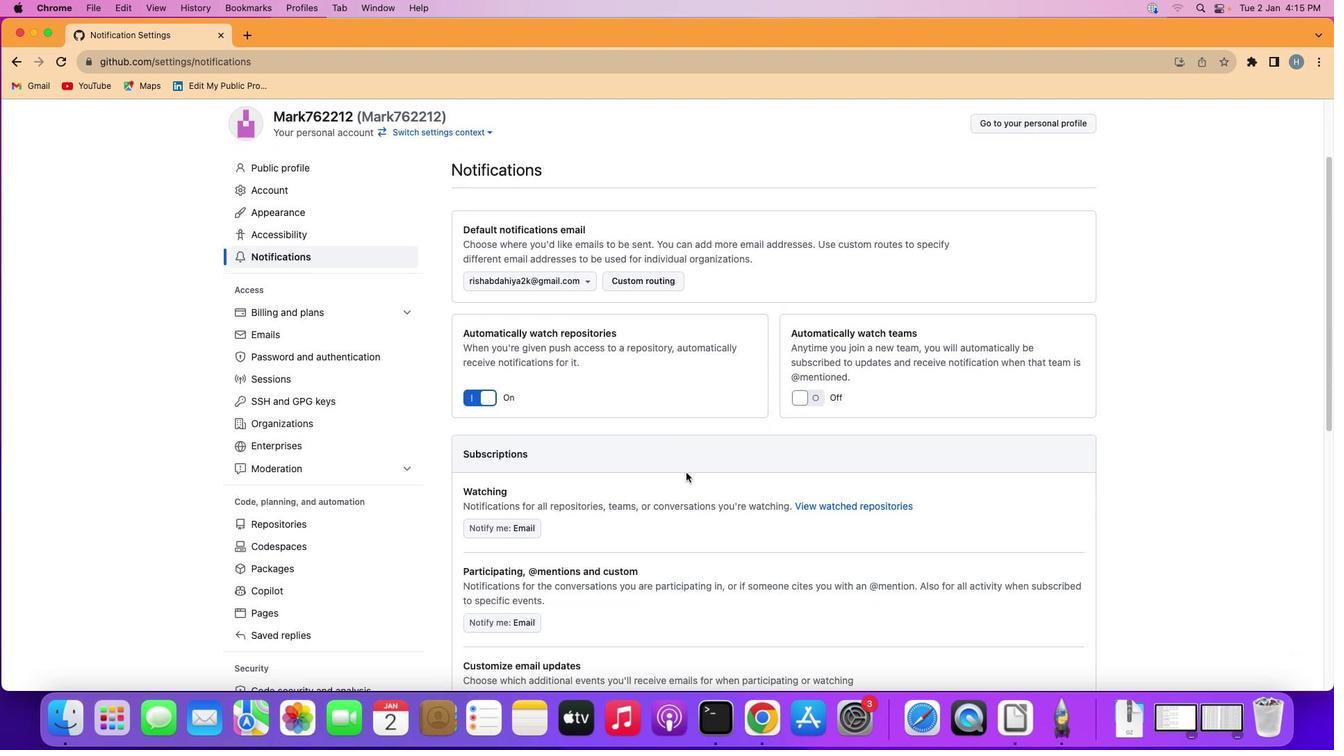 
Action: Mouse moved to (651, 469)
Screenshot: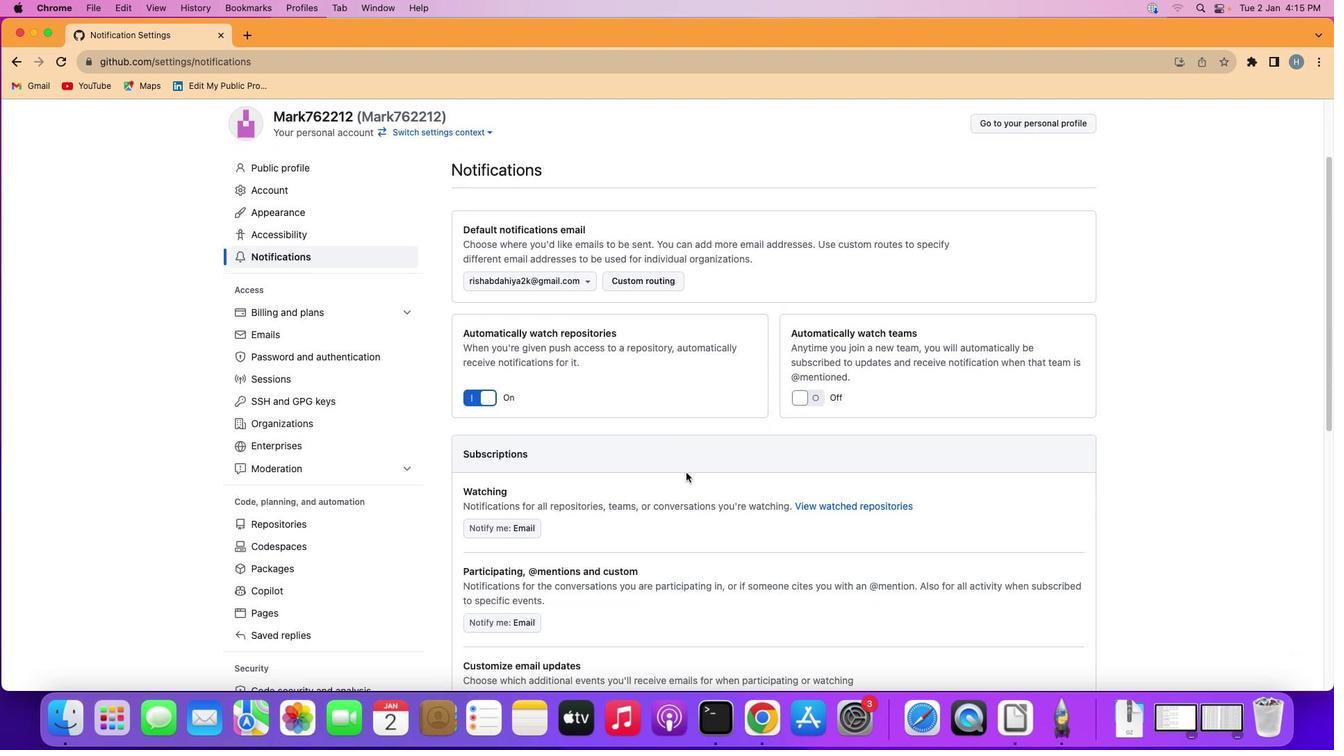 
Action: Mouse scrolled (651, 469) with delta (0, 0)
Screenshot: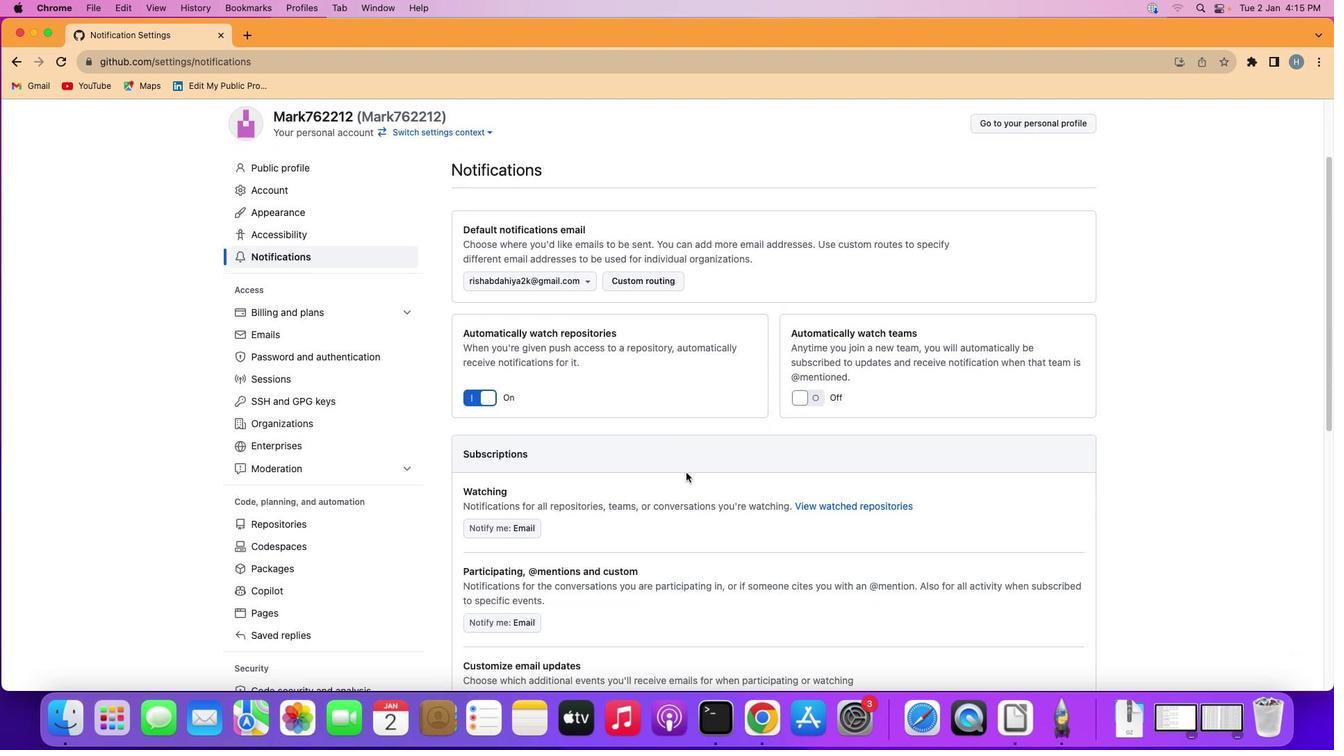 
Action: Mouse moved to (654, 469)
Screenshot: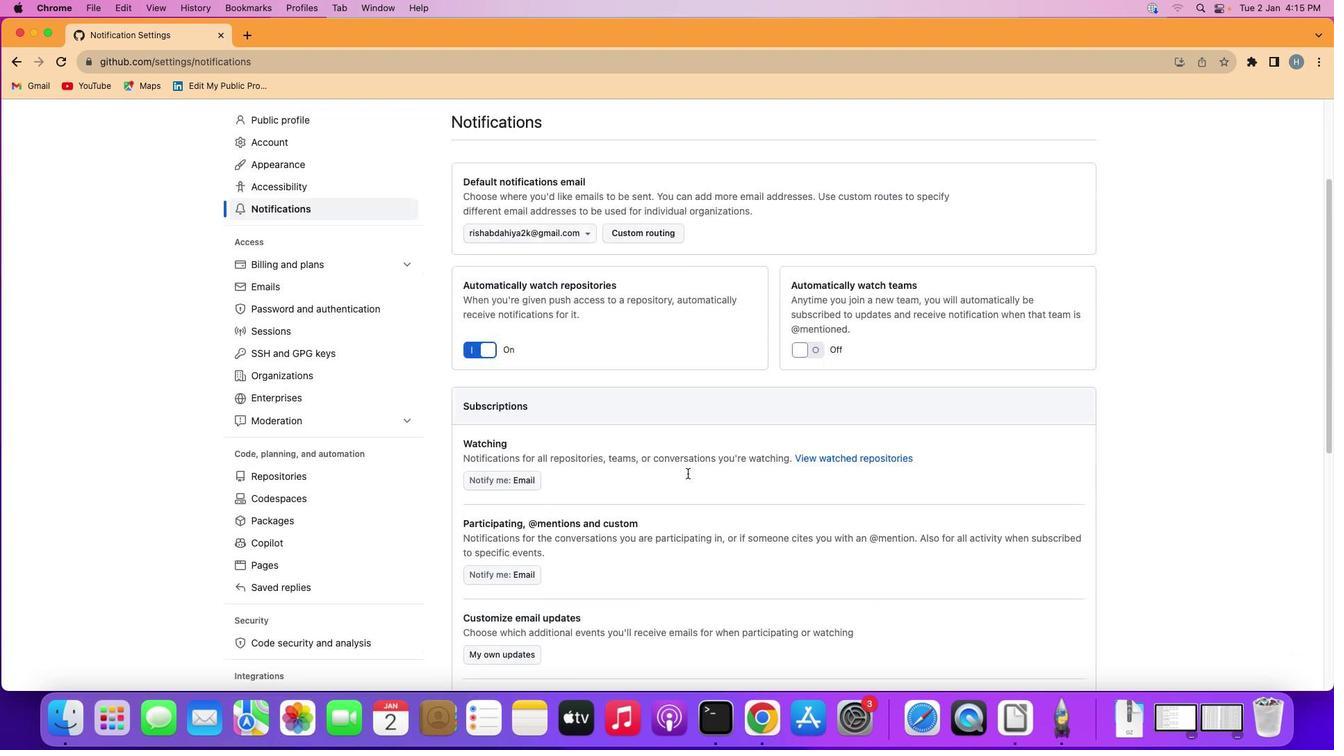
Action: Mouse scrolled (654, 469) with delta (0, -2)
Screenshot: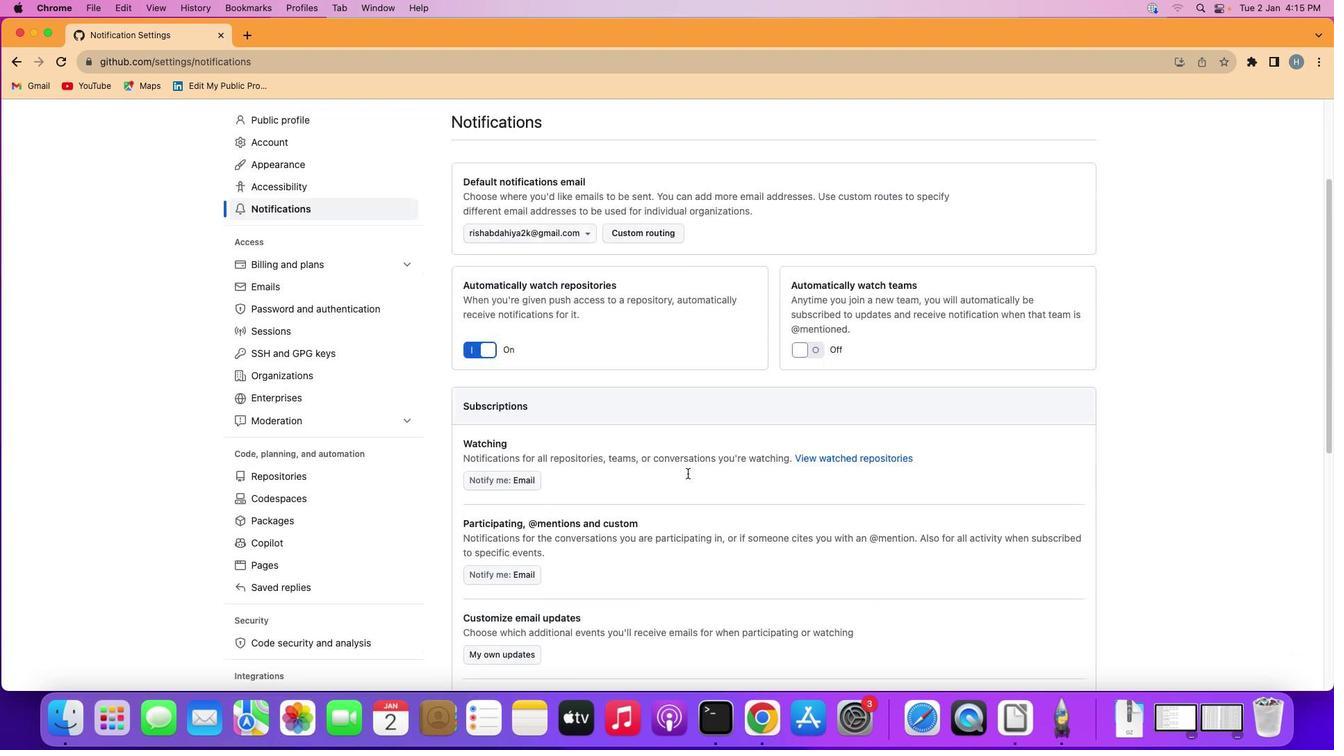 
Action: Mouse moved to (683, 471)
Screenshot: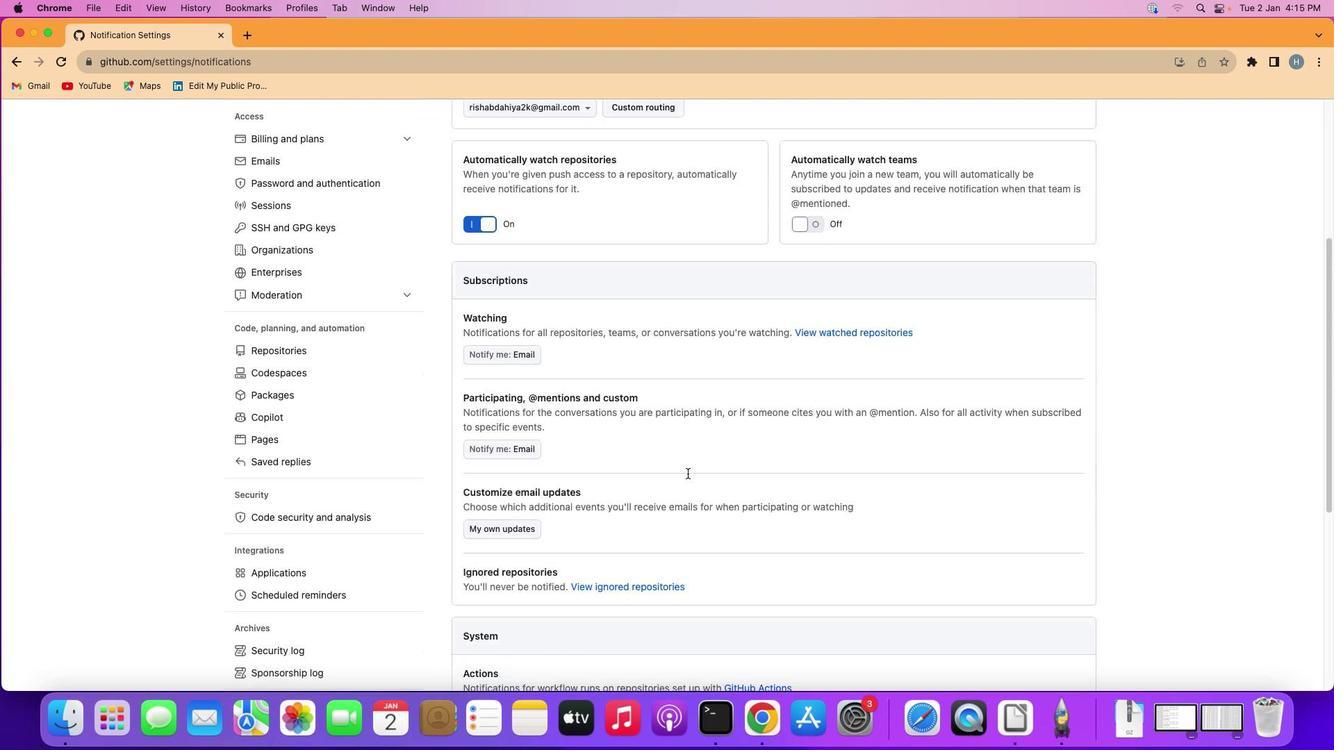 
Action: Mouse scrolled (683, 471) with delta (0, -2)
Screenshot: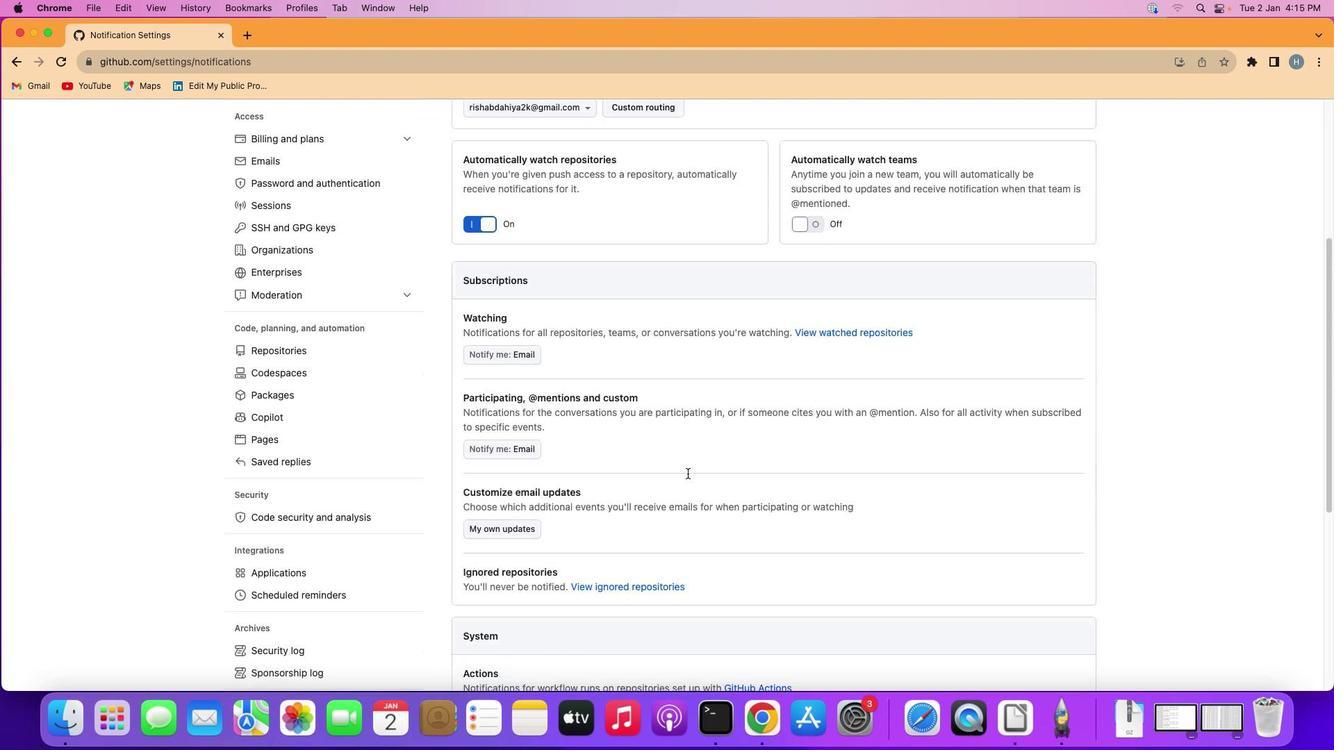 
Action: Mouse moved to (688, 473)
Screenshot: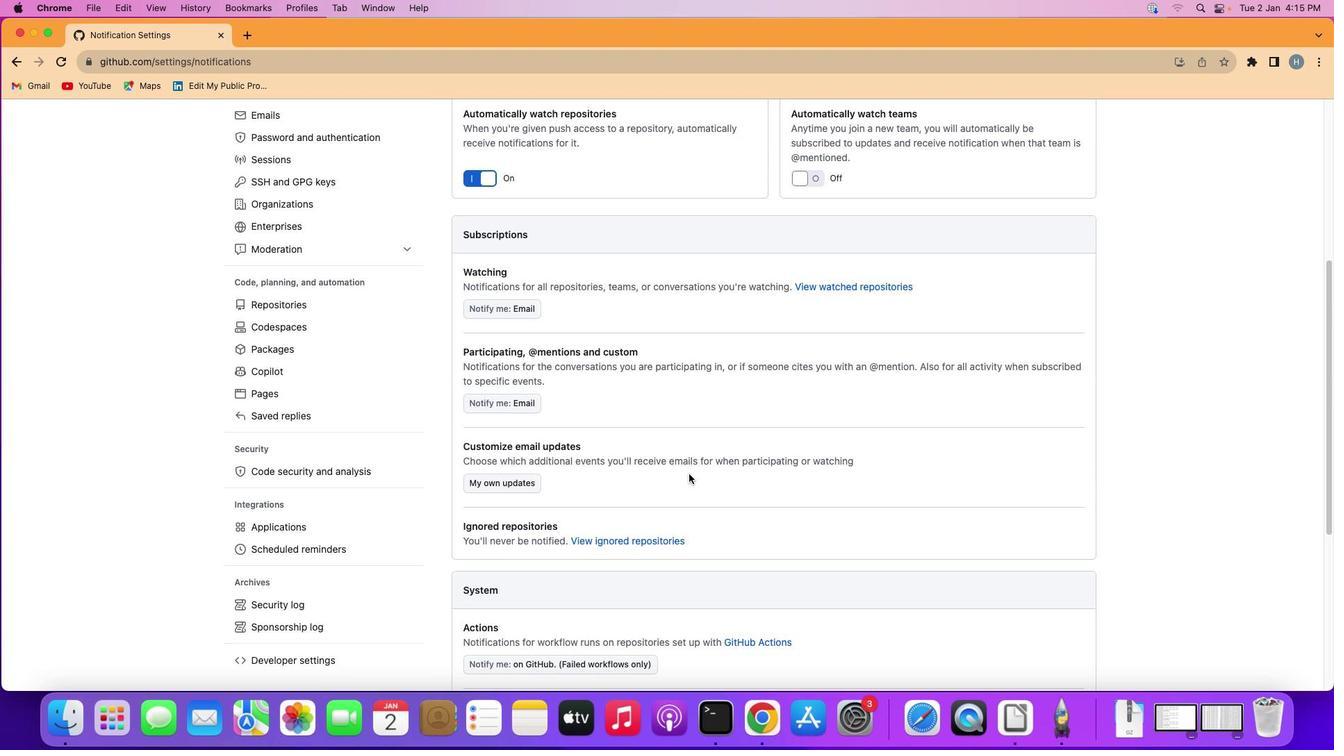 
Action: Mouse scrolled (688, 473) with delta (0, 0)
Screenshot: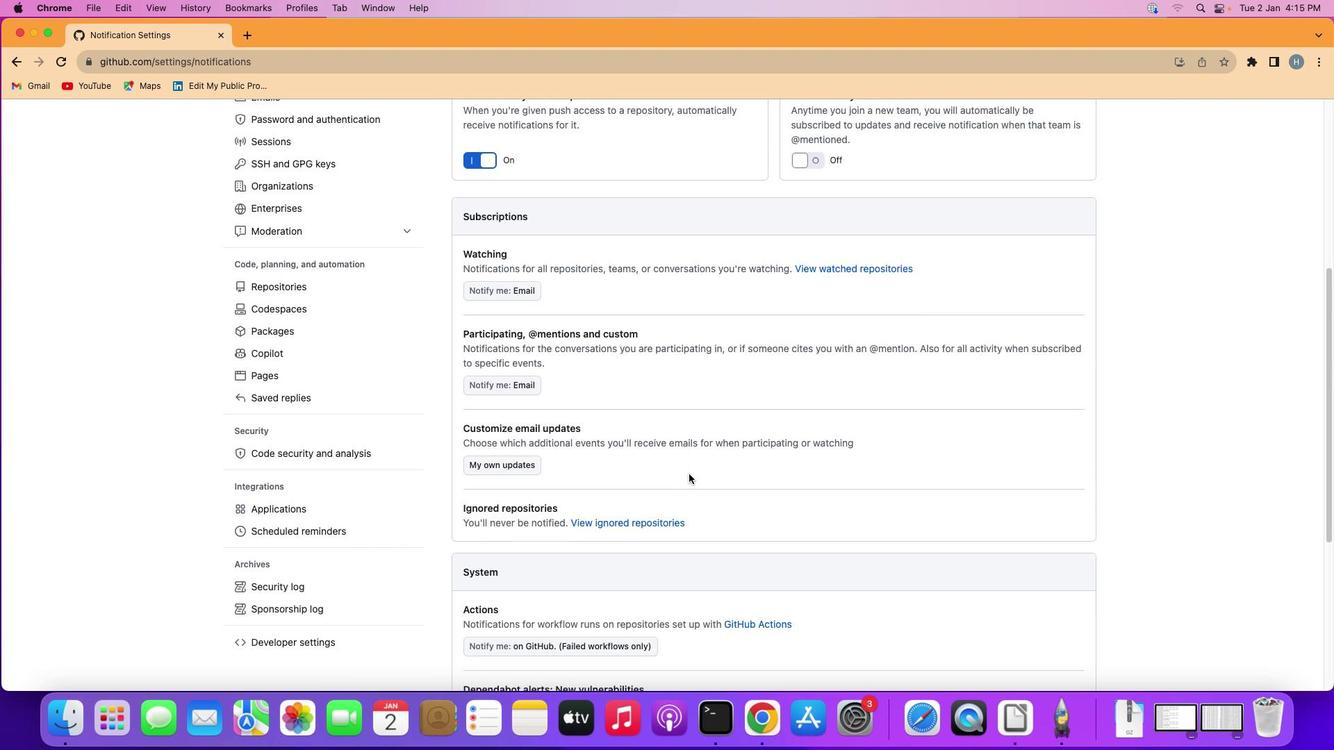 
Action: Mouse scrolled (688, 473) with delta (0, 0)
Screenshot: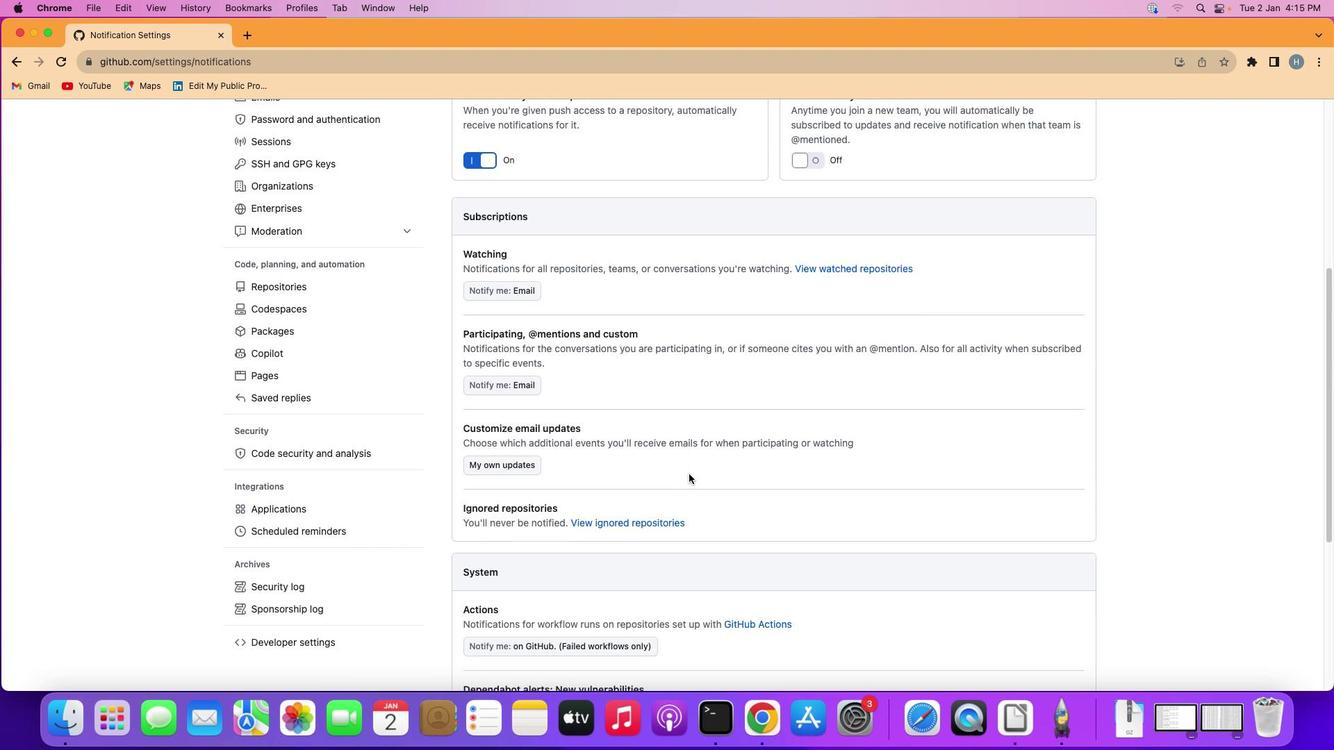 
Action: Mouse scrolled (688, 473) with delta (0, -1)
Screenshot: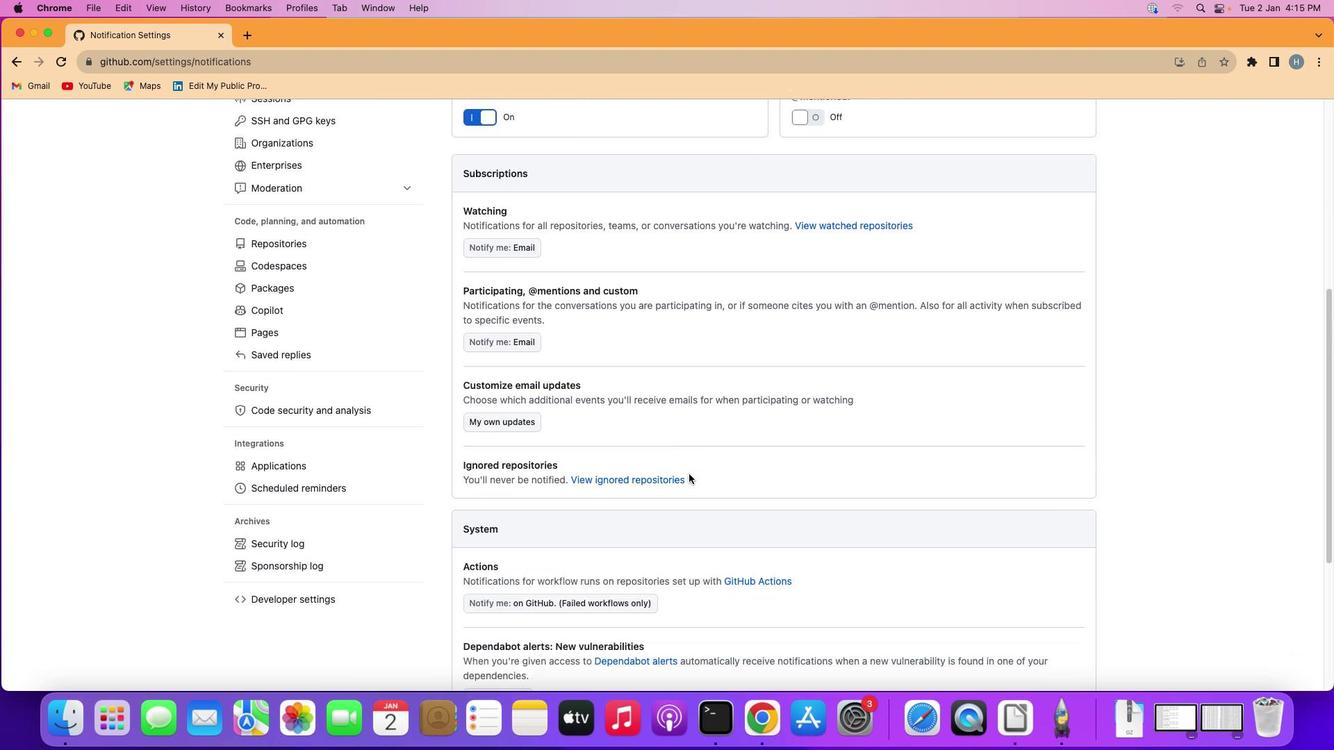 
Action: Mouse scrolled (688, 473) with delta (0, 0)
Screenshot: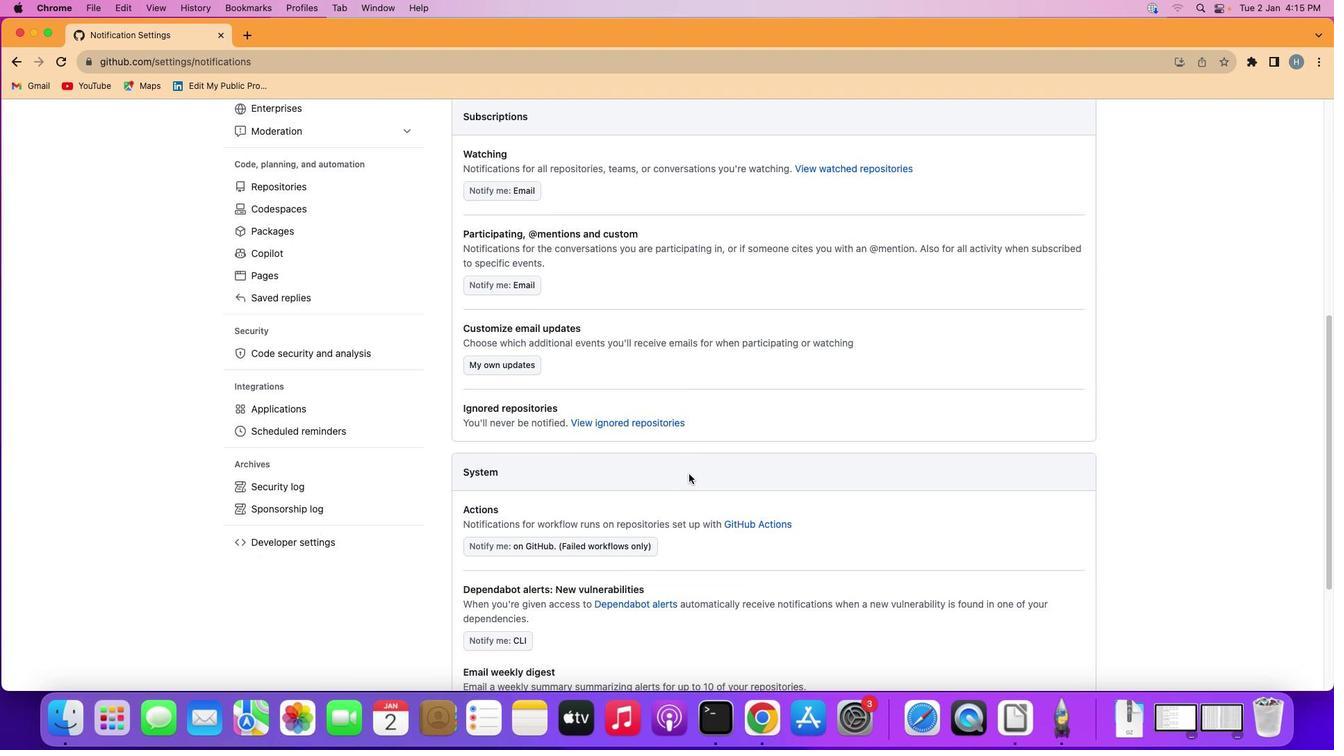 
Action: Mouse scrolled (688, 473) with delta (0, 0)
Screenshot: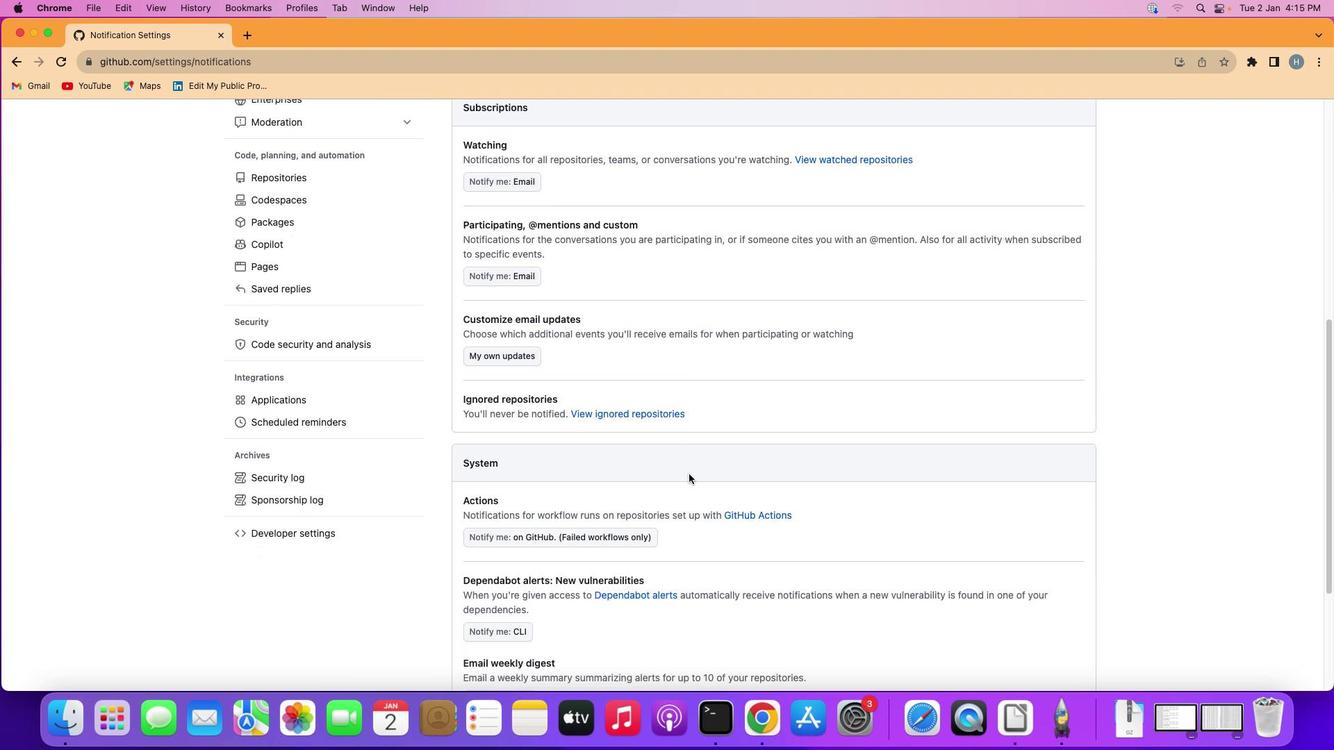 
Action: Mouse scrolled (688, 473) with delta (0, -1)
Screenshot: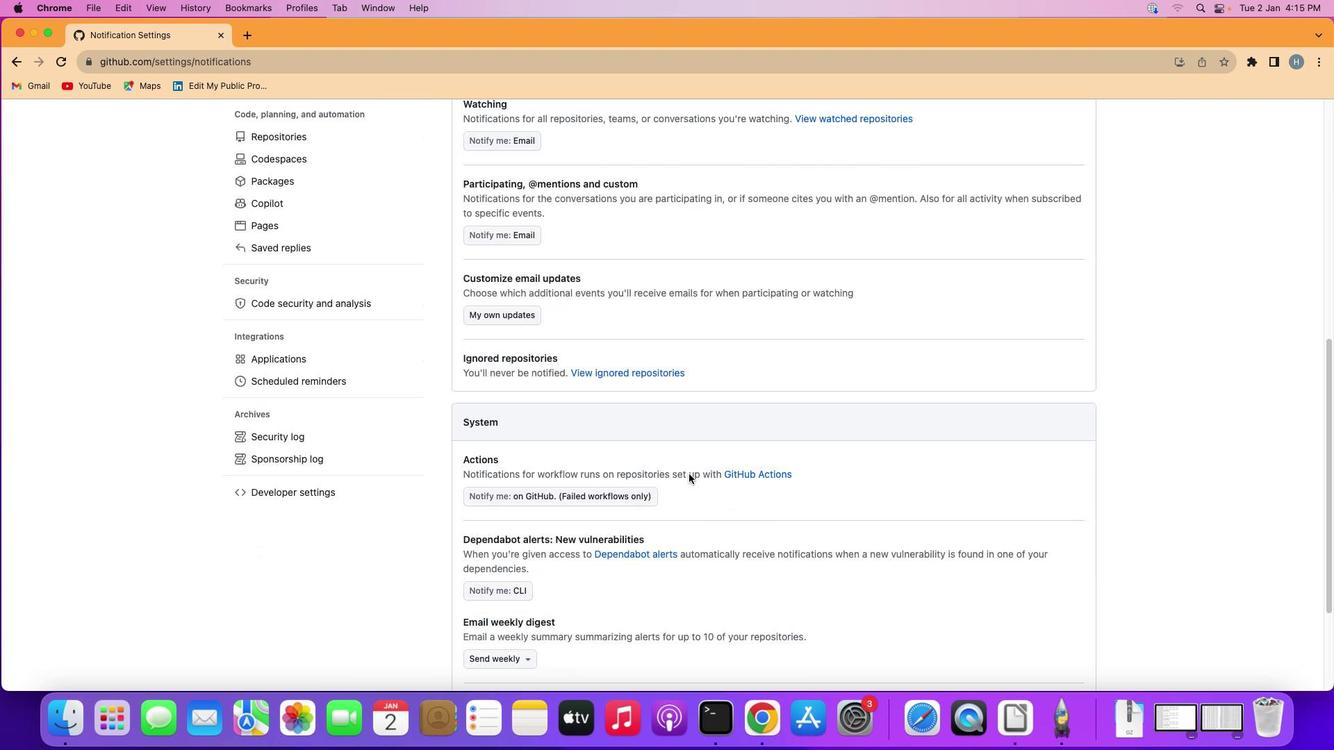 
Action: Mouse scrolled (688, 473) with delta (0, 0)
Screenshot: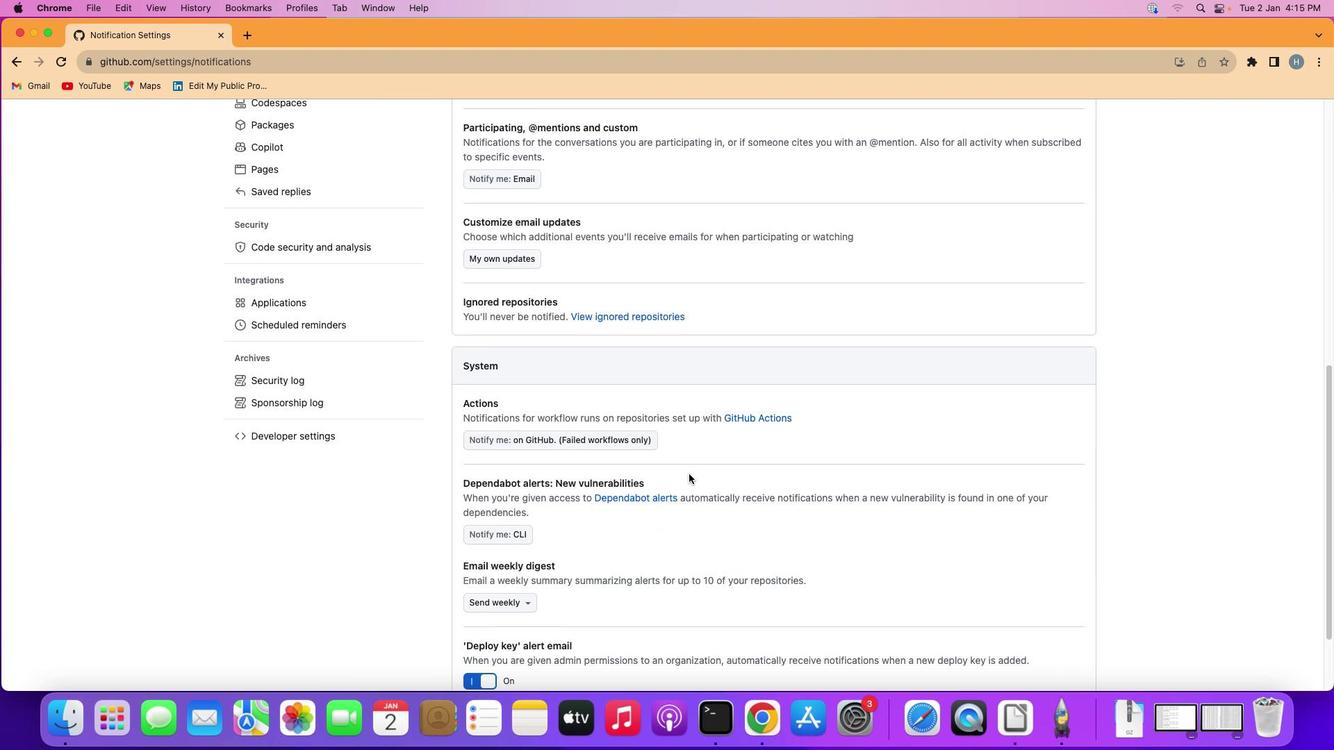 
Action: Mouse scrolled (688, 473) with delta (0, 0)
Screenshot: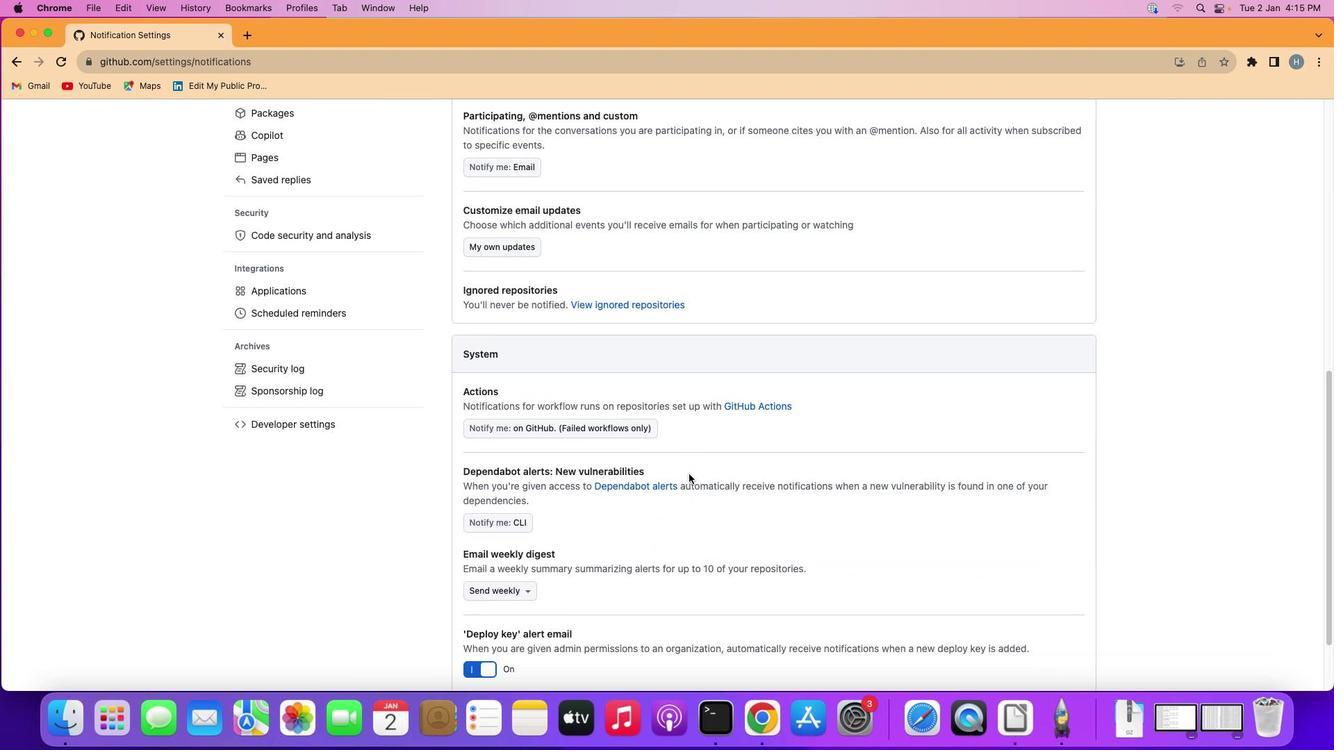 
Action: Mouse scrolled (688, 473) with delta (0, -1)
Screenshot: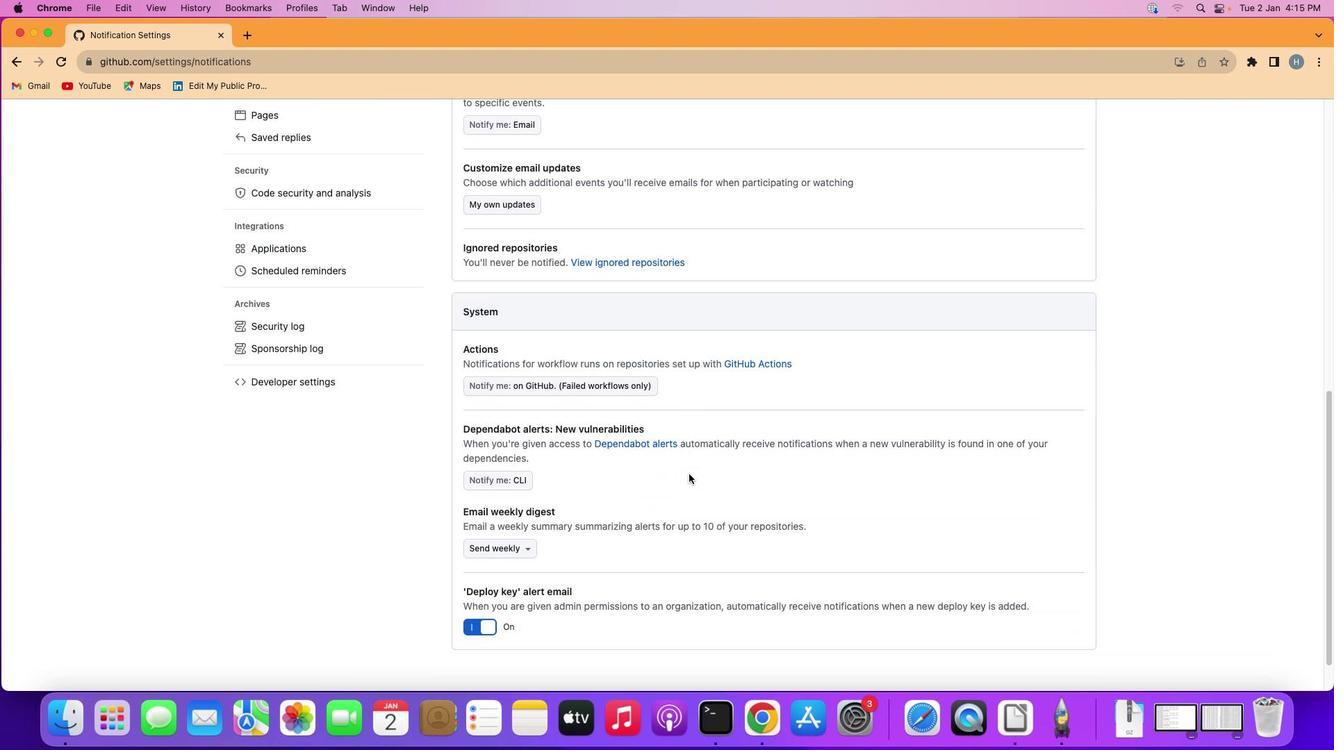 
Action: Mouse scrolled (688, 473) with delta (0, 0)
Screenshot: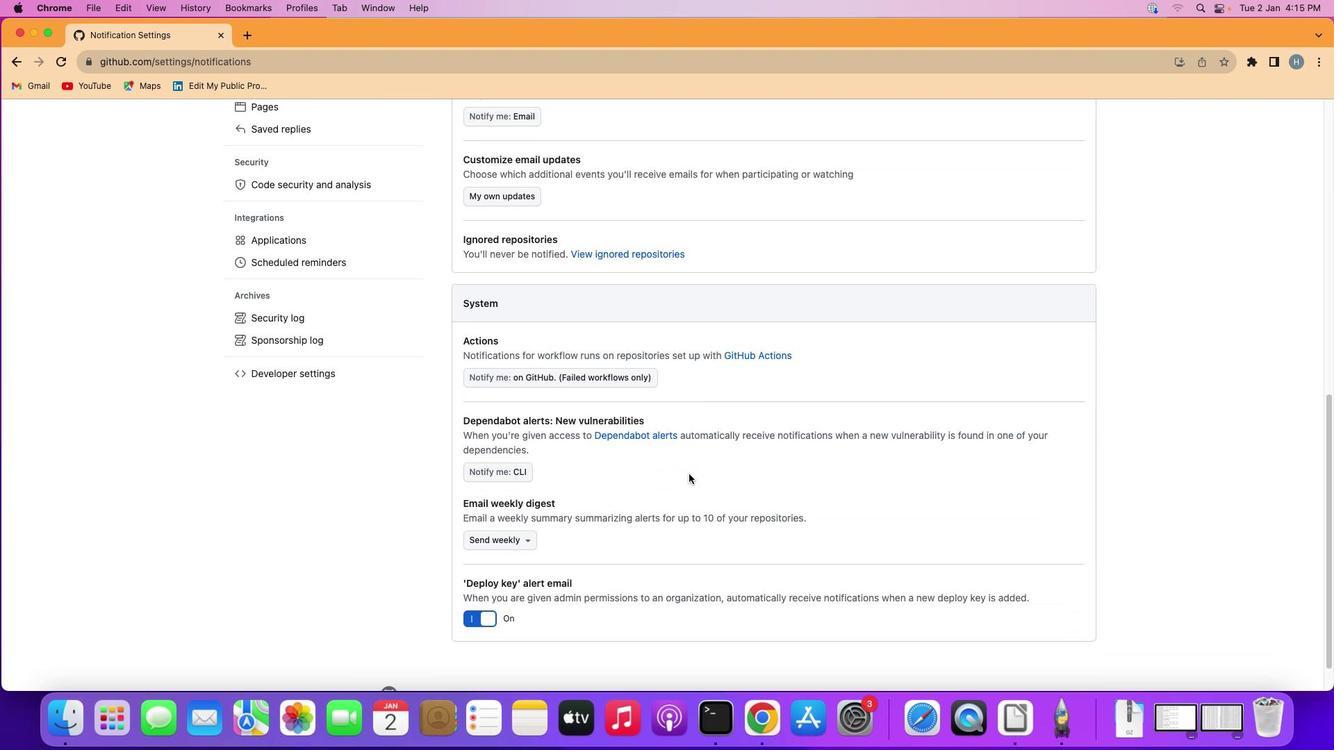 
Action: Mouse scrolled (688, 473) with delta (0, 0)
Screenshot: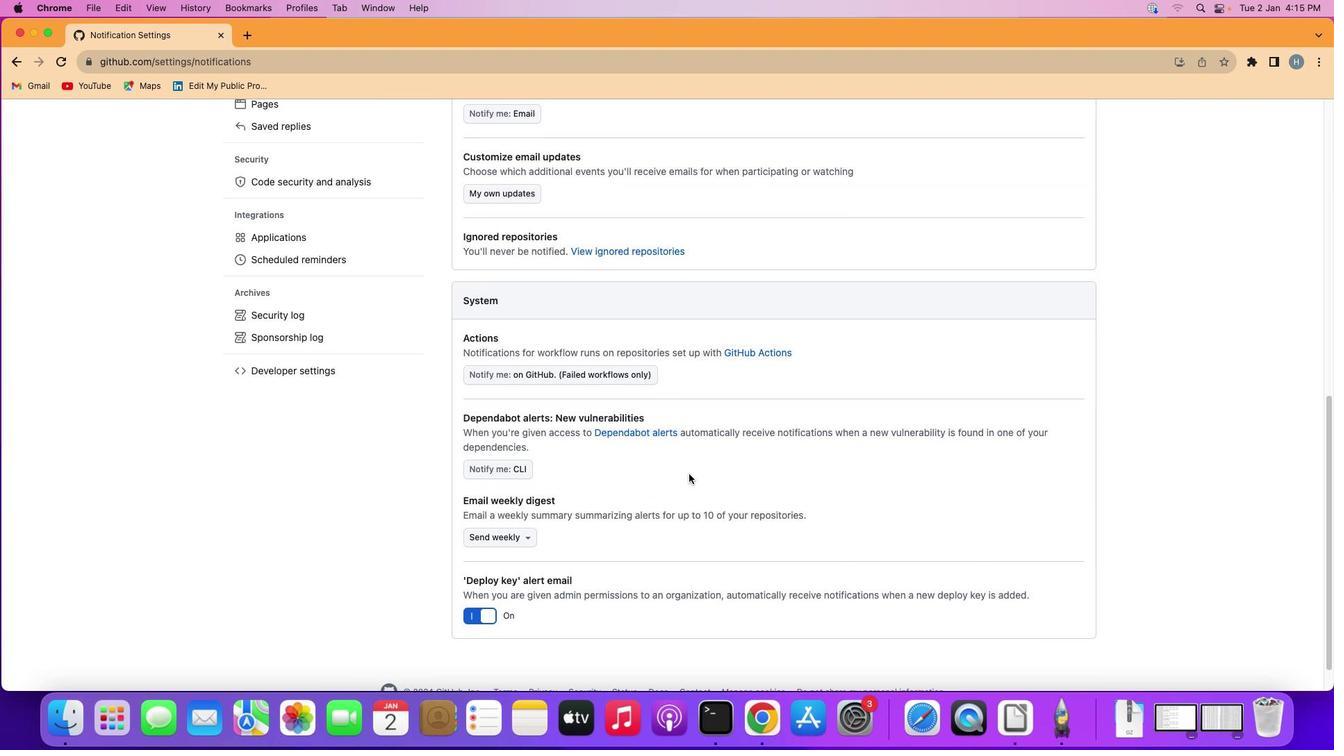 
Action: Mouse scrolled (688, 473) with delta (0, 0)
Screenshot: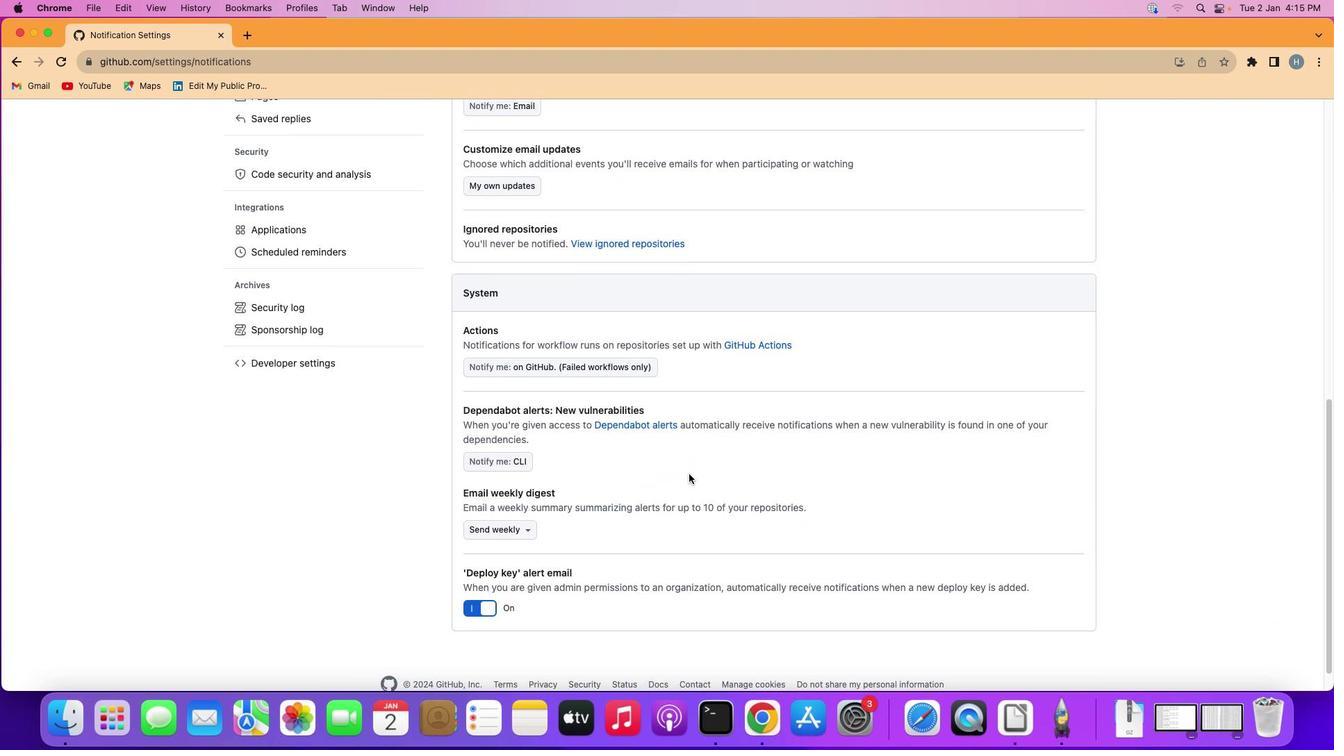 
Action: Mouse moved to (688, 474)
Screenshot: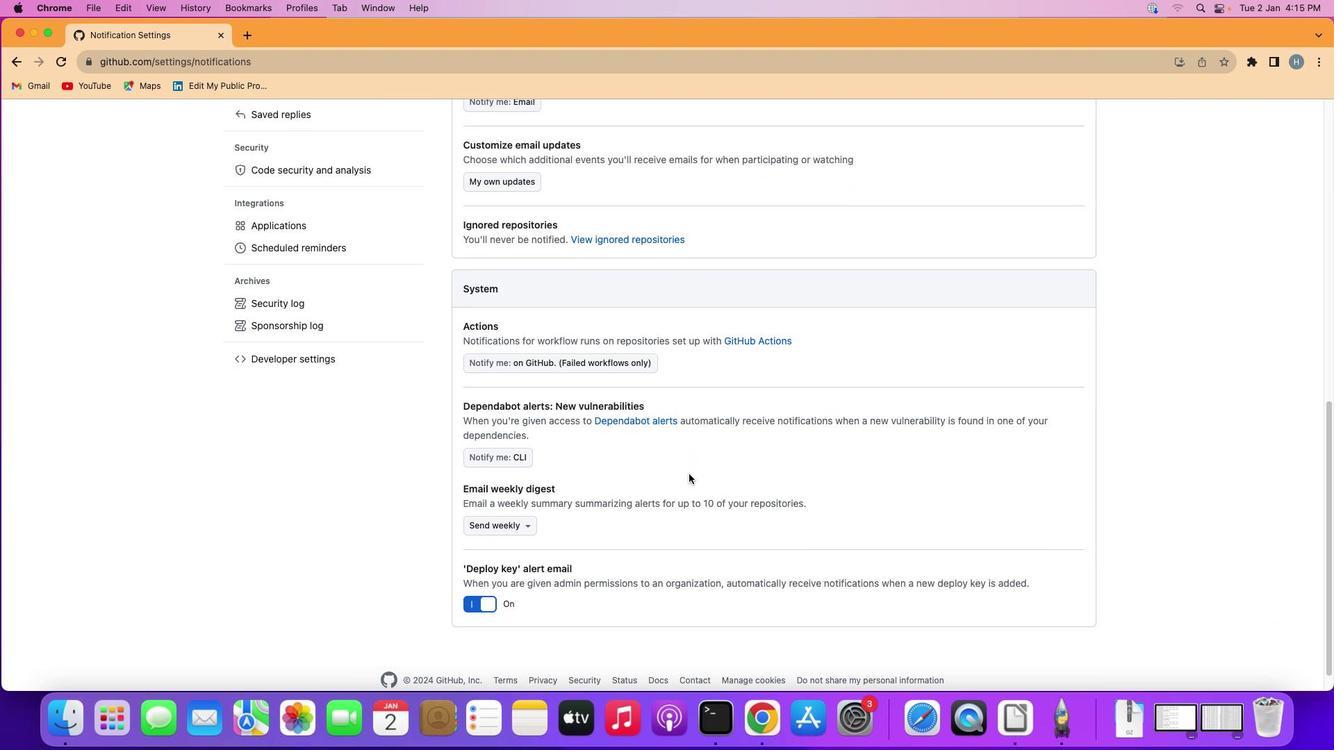 
Action: Mouse scrolled (688, 474) with delta (0, 0)
Screenshot: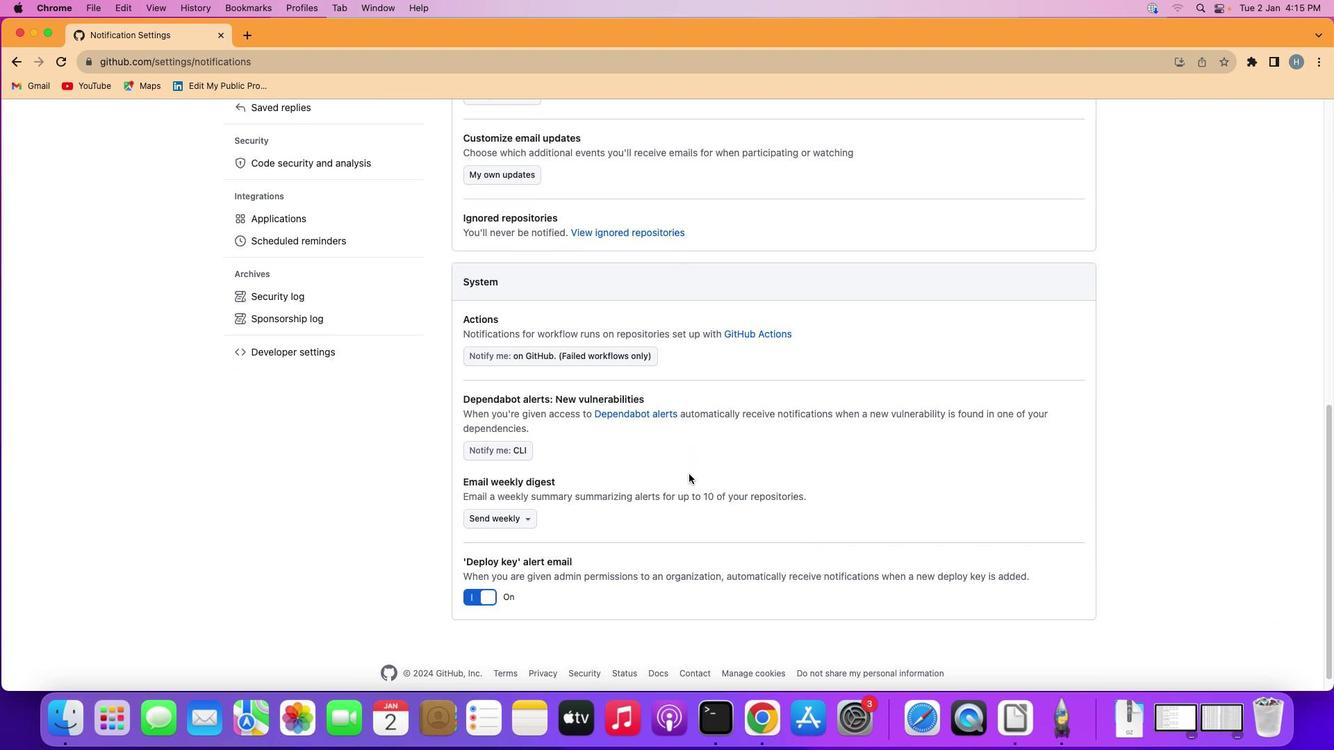
Action: Mouse scrolled (688, 474) with delta (0, 0)
Screenshot: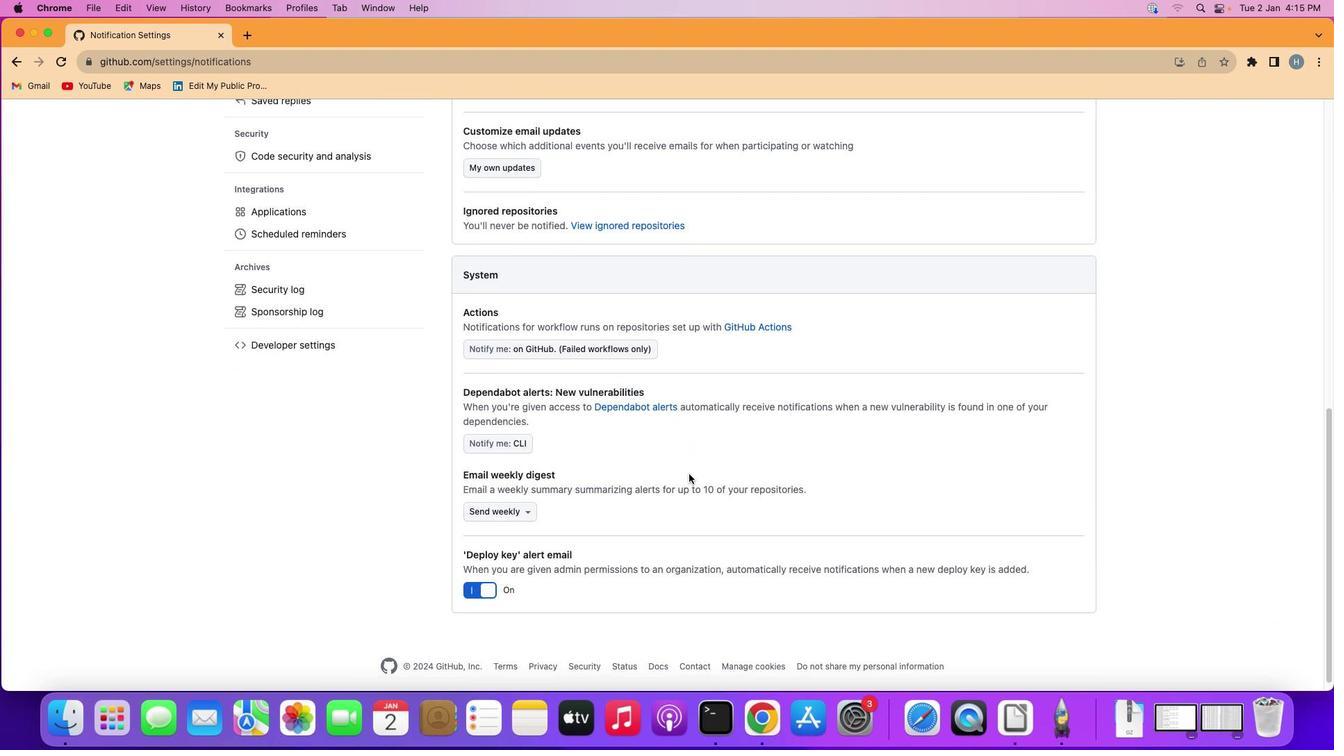 
Action: Mouse moved to (687, 475)
Screenshot: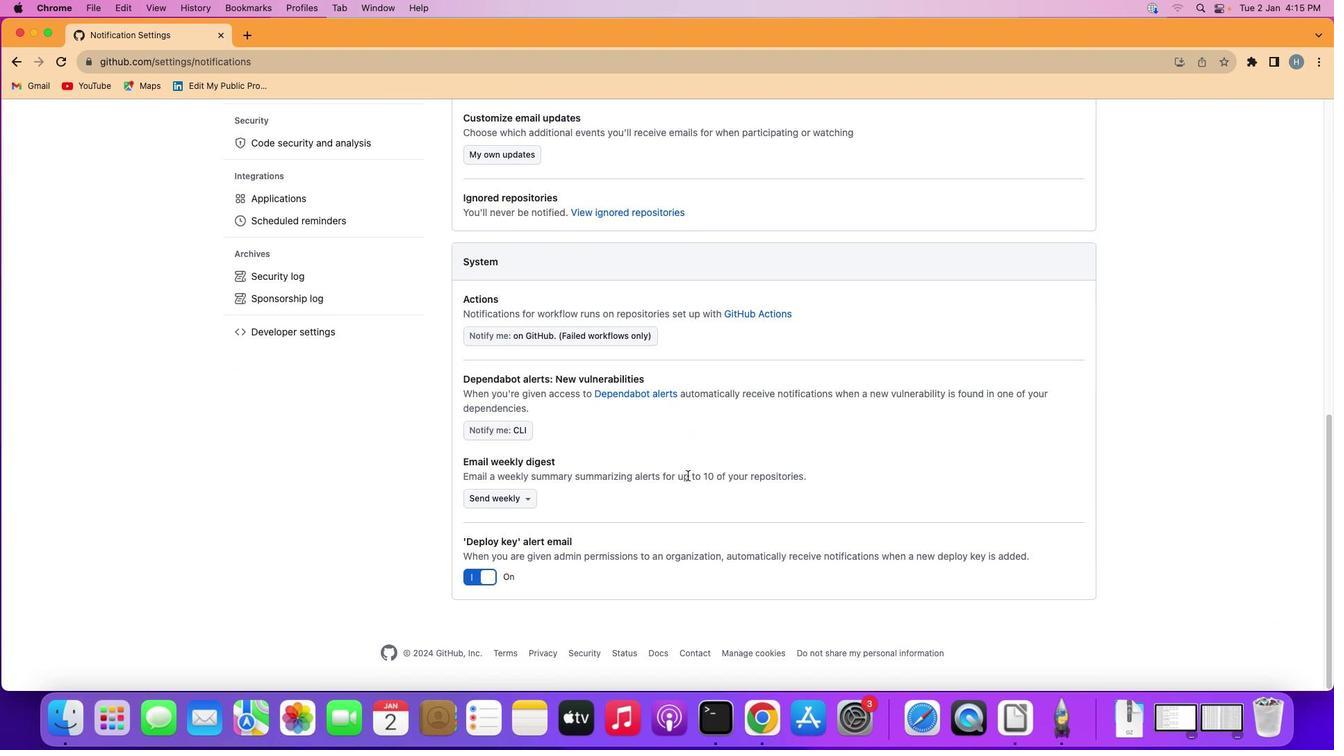 
Action: Mouse scrolled (687, 475) with delta (0, 0)
Screenshot: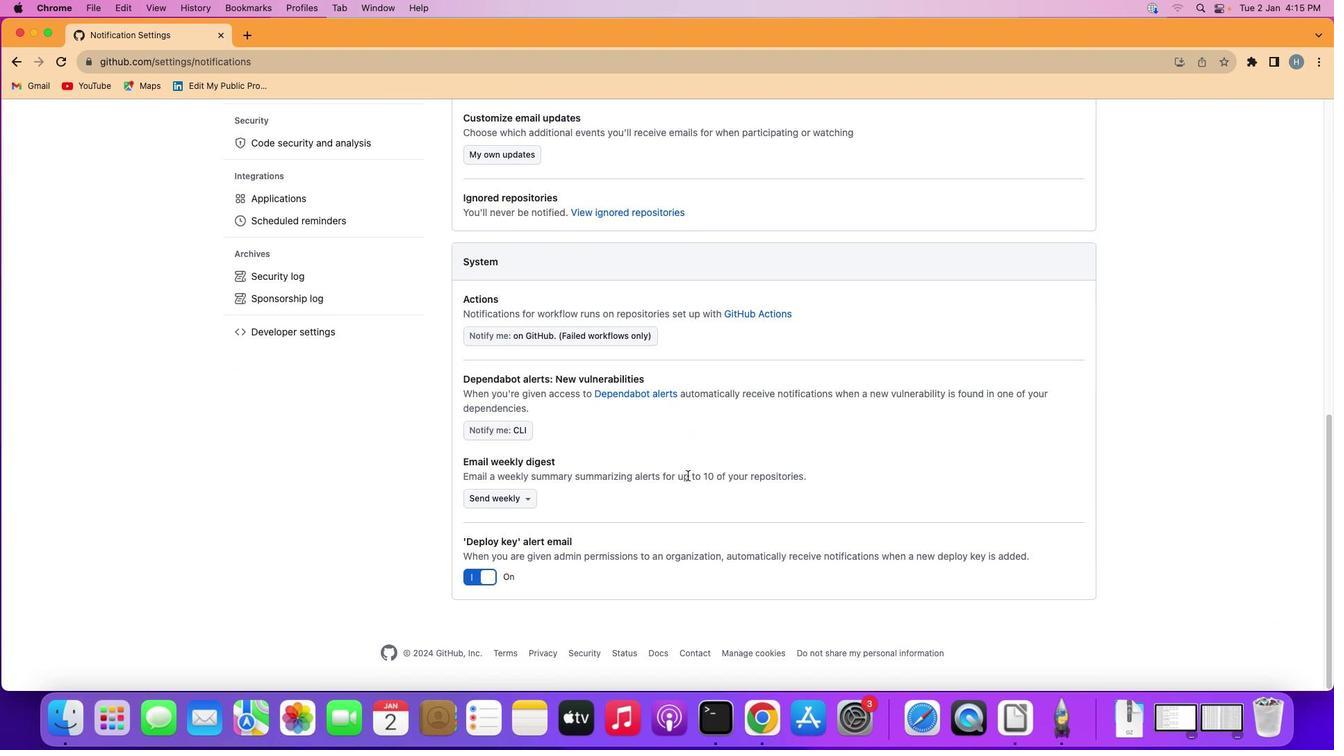 
Action: Mouse scrolled (687, 475) with delta (0, 0)
Screenshot: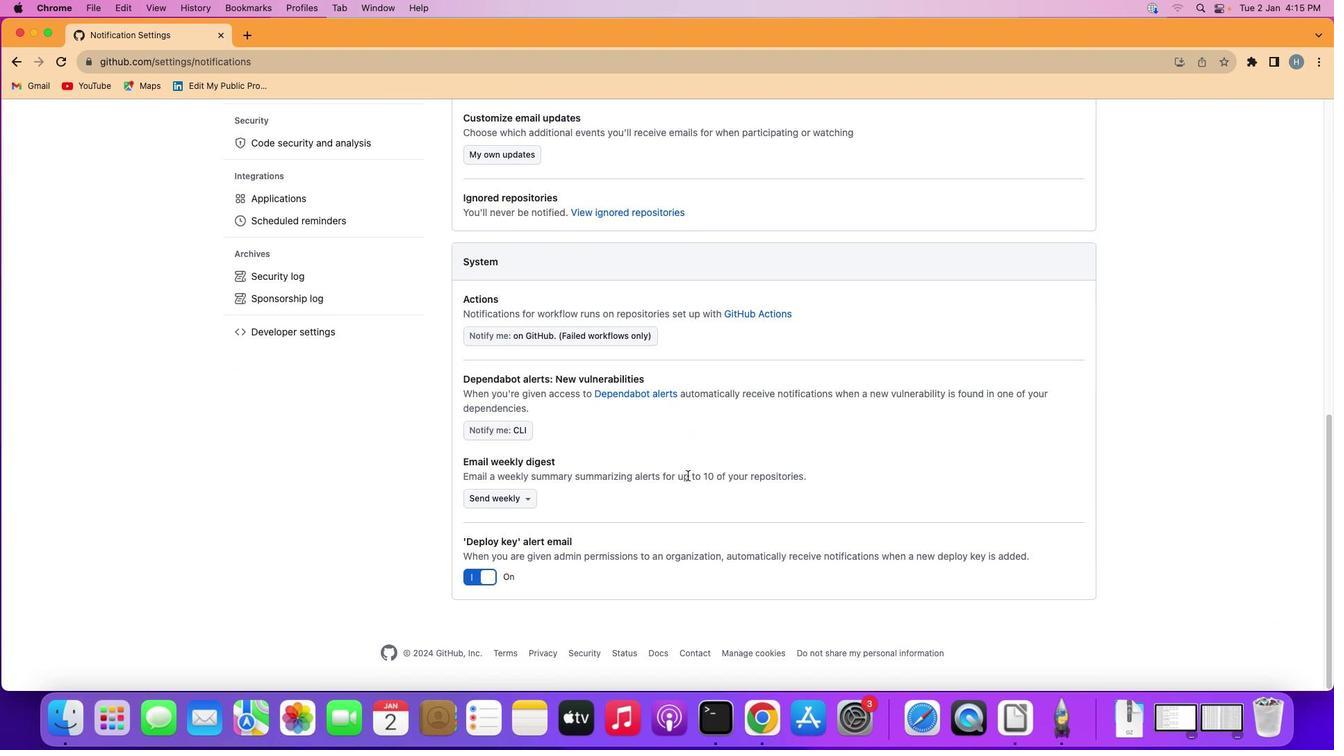 
Action: Mouse moved to (530, 501)
Screenshot: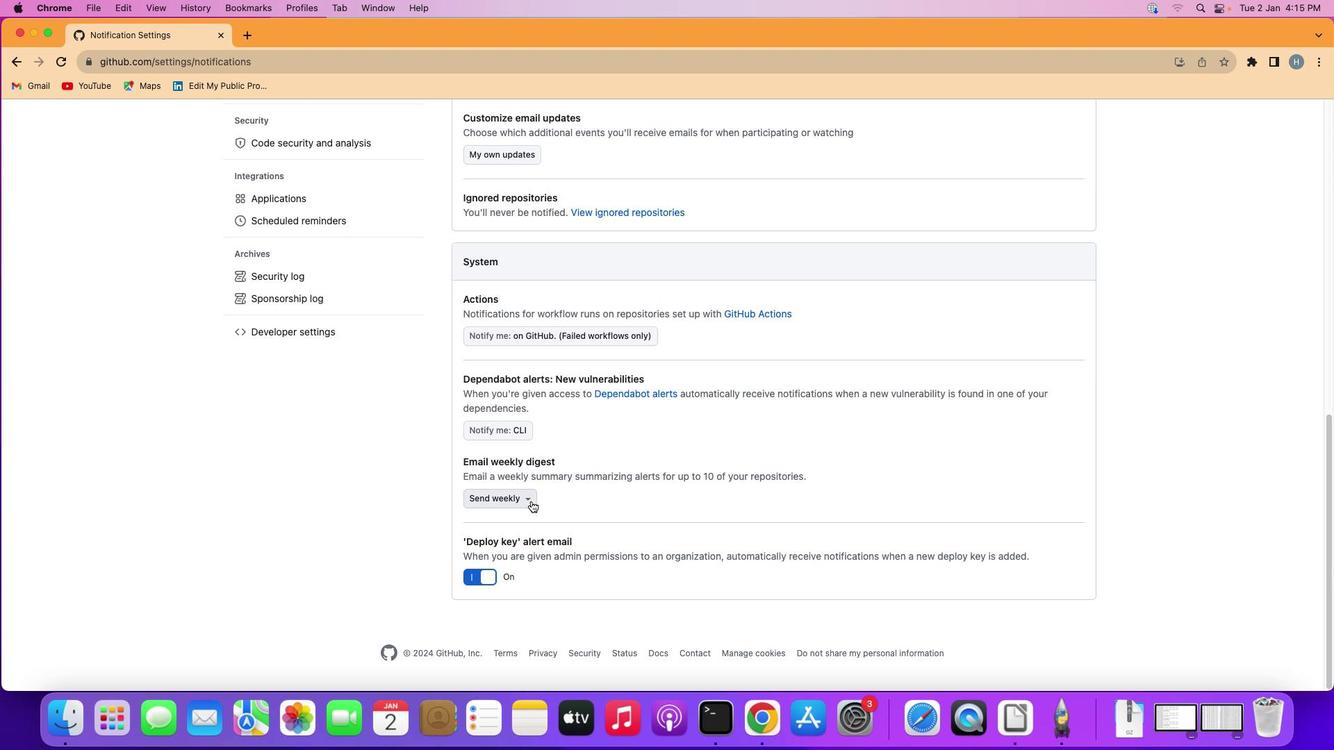 
Action: Mouse pressed left at (530, 501)
Screenshot: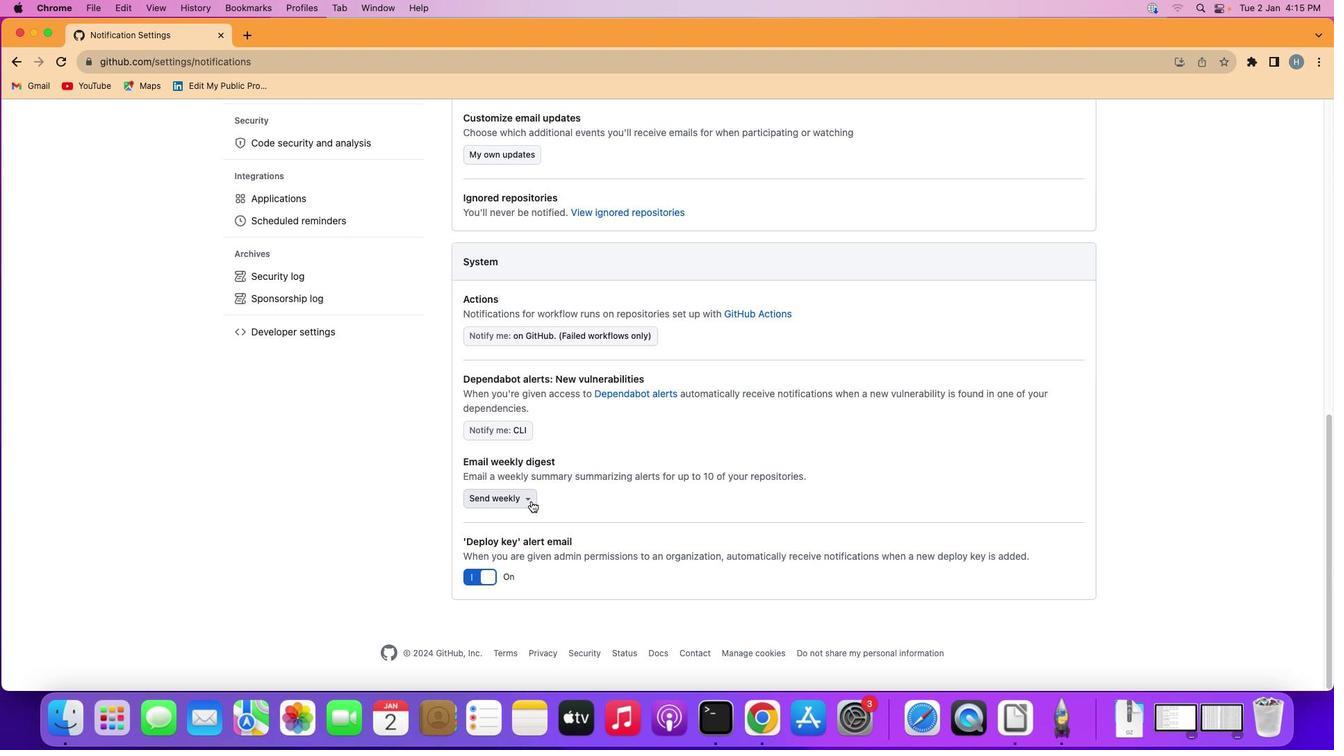 
Action: Mouse moved to (520, 526)
Screenshot: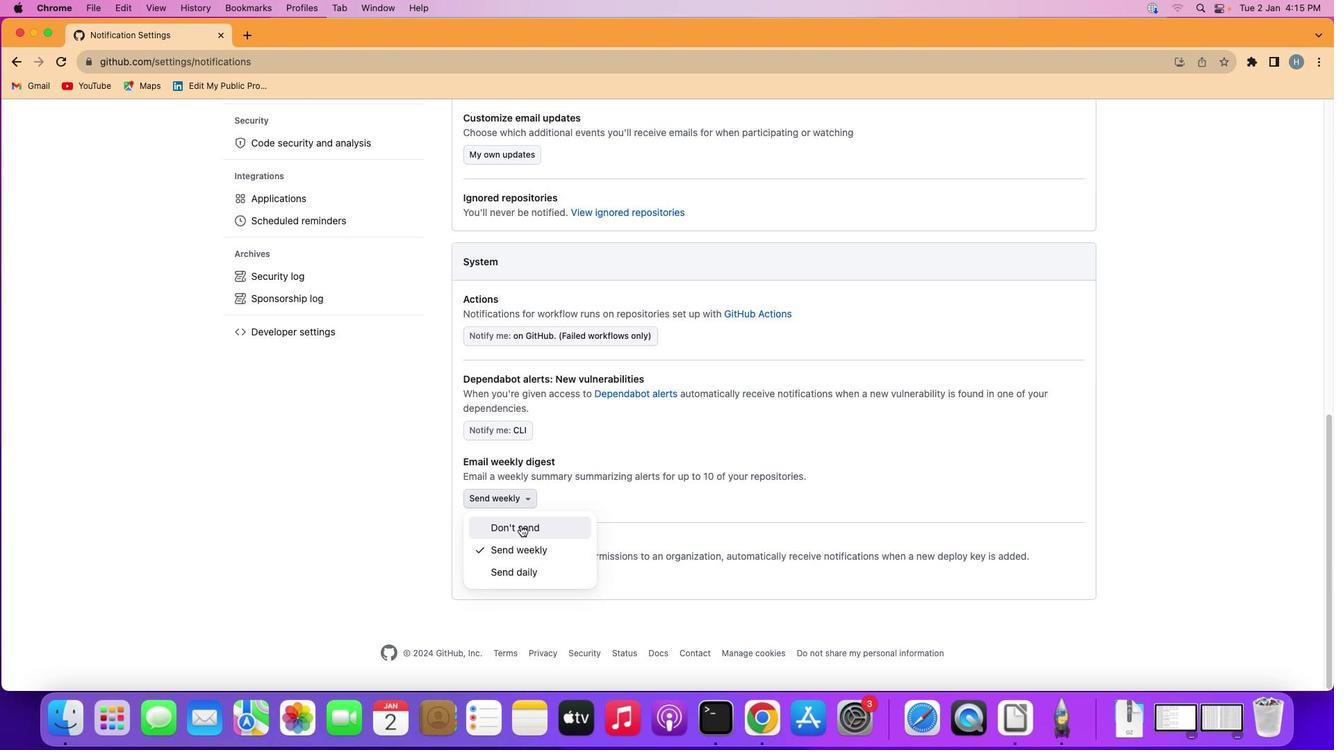 
Action: Mouse pressed left at (520, 526)
Screenshot: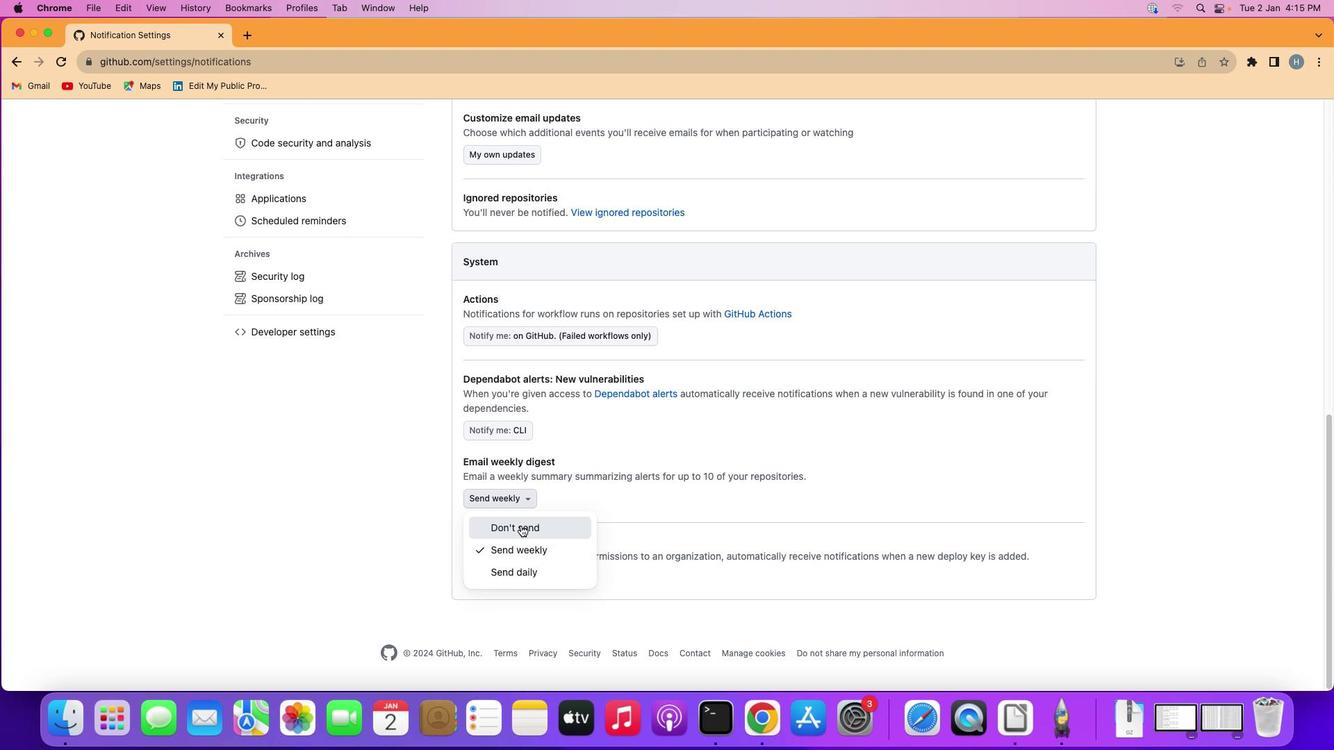 
Action: Mouse moved to (724, 530)
Screenshot: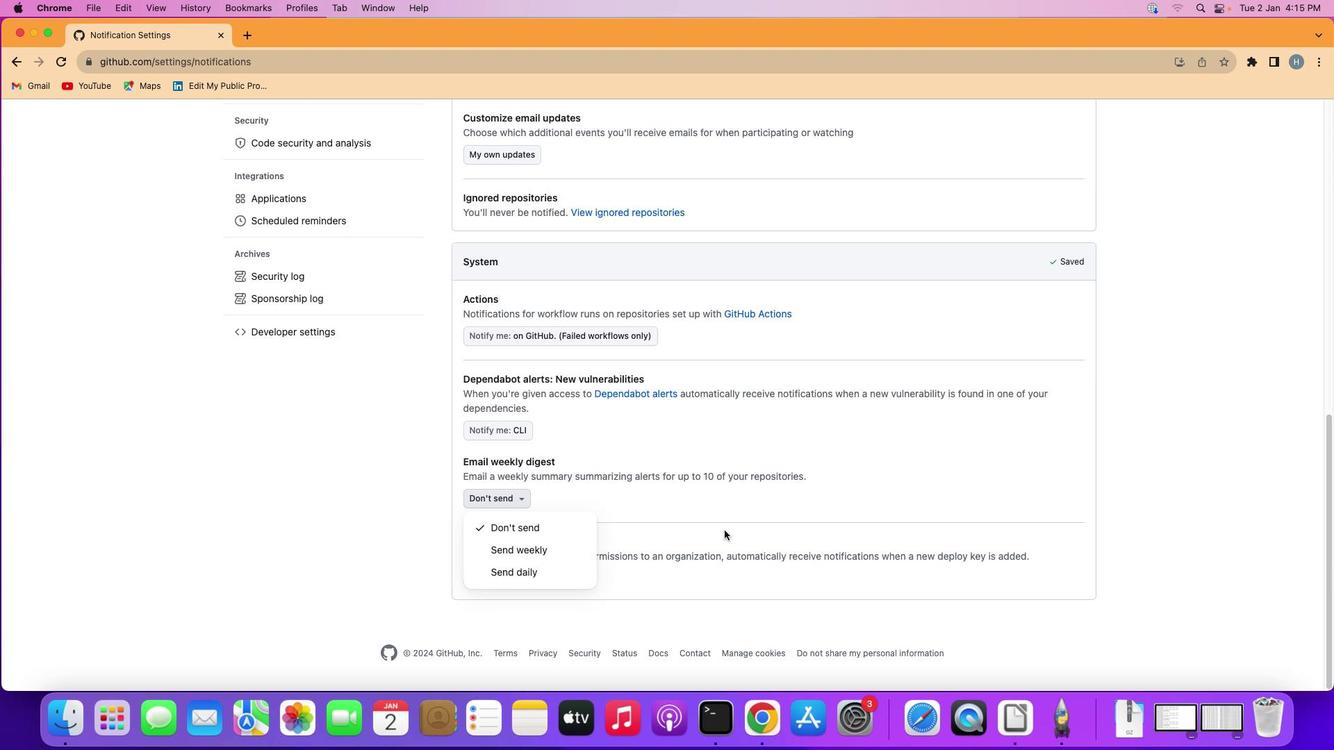 
Action: Mouse pressed left at (724, 530)
Screenshot: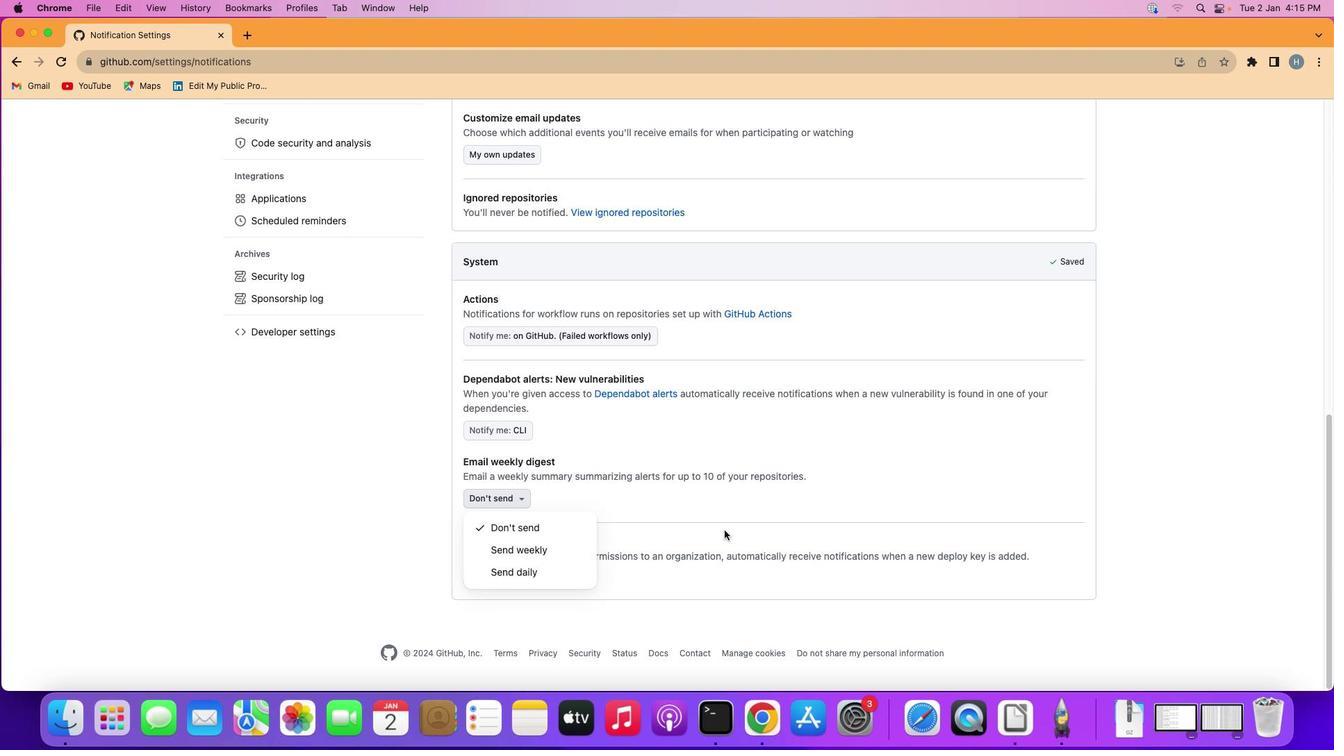 
